 Task: In the  document Genderequalityletter.rtf Change the allignment of footer to  'Left ' Select the entire text and insert font style 'Caveat' and font size: 20
Action: Mouse scrolled (266, 199) with delta (0, 0)
Screenshot: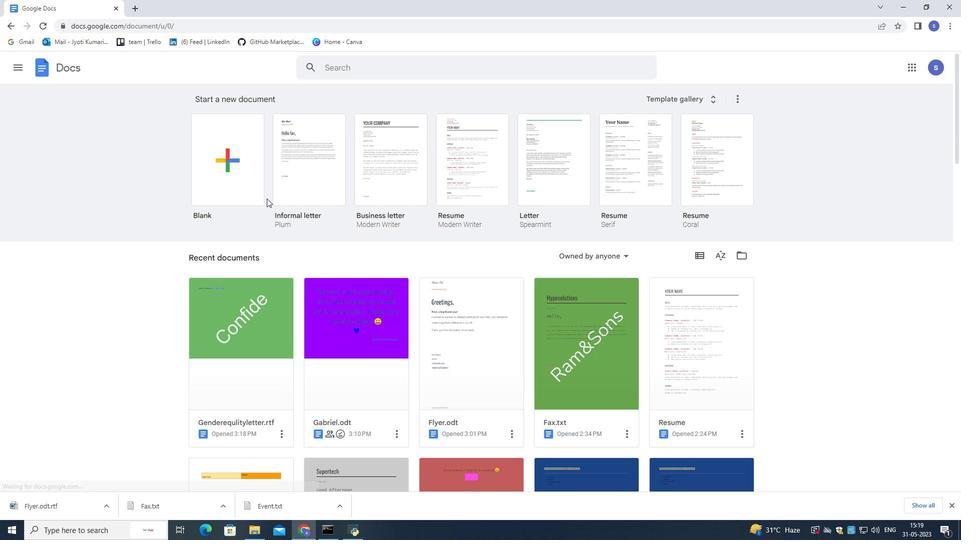 
Action: Mouse scrolled (266, 199) with delta (0, 0)
Screenshot: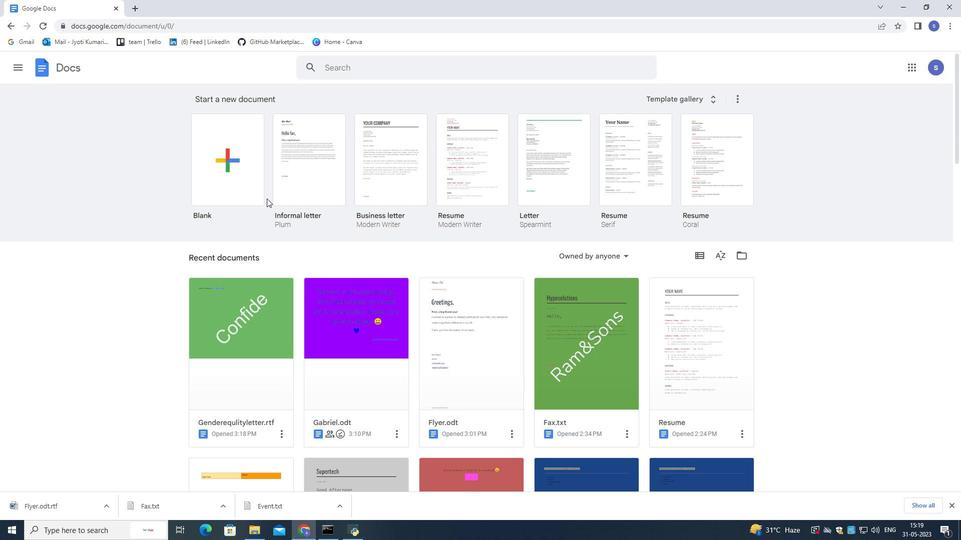 
Action: Mouse moved to (255, 307)
Screenshot: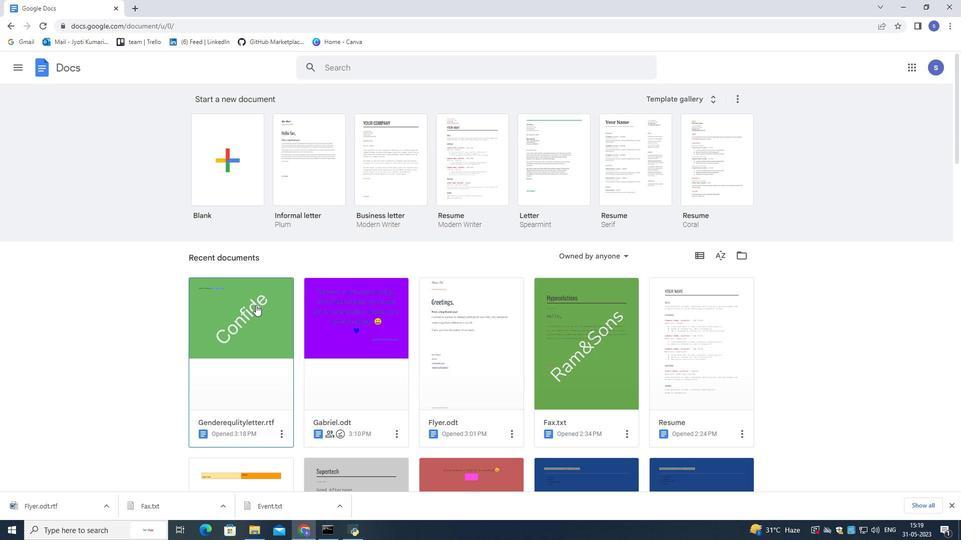 
Action: Mouse pressed left at (255, 307)
Screenshot: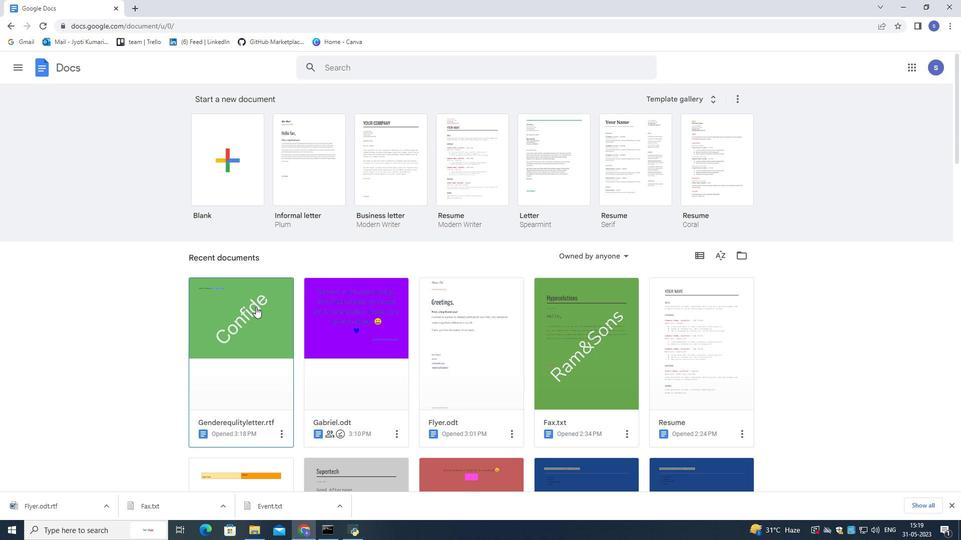 
Action: Mouse moved to (320, 343)
Screenshot: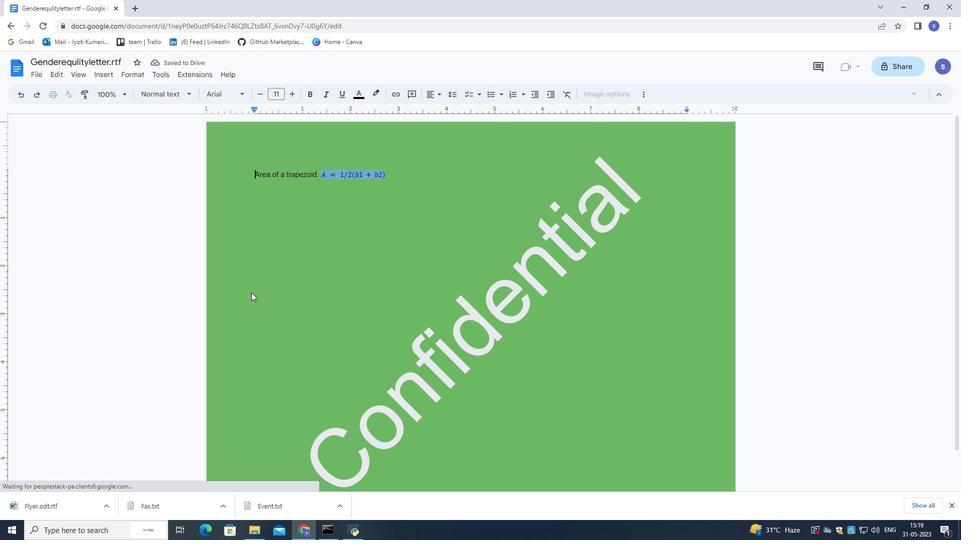 
Action: Mouse scrolled (320, 342) with delta (0, 0)
Screenshot: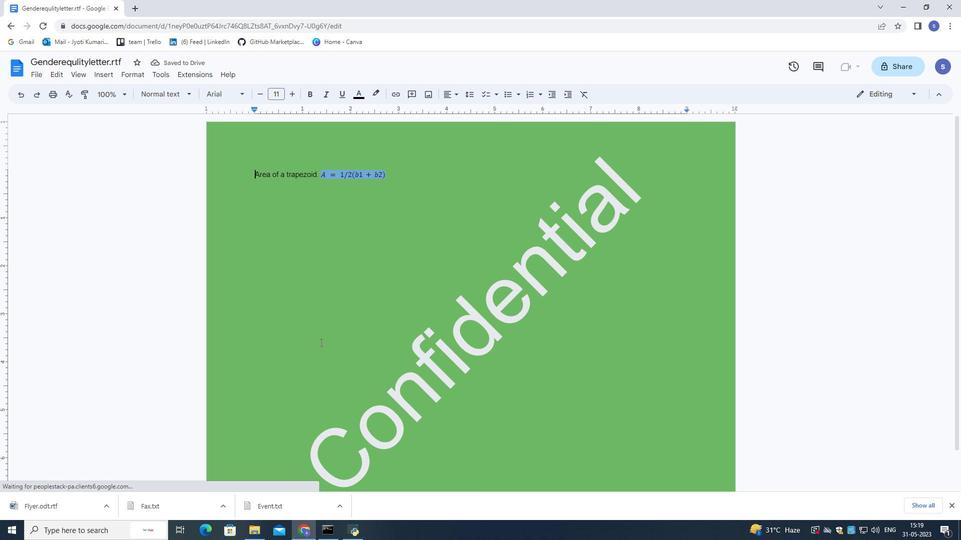 
Action: Mouse scrolled (320, 342) with delta (0, 0)
Screenshot: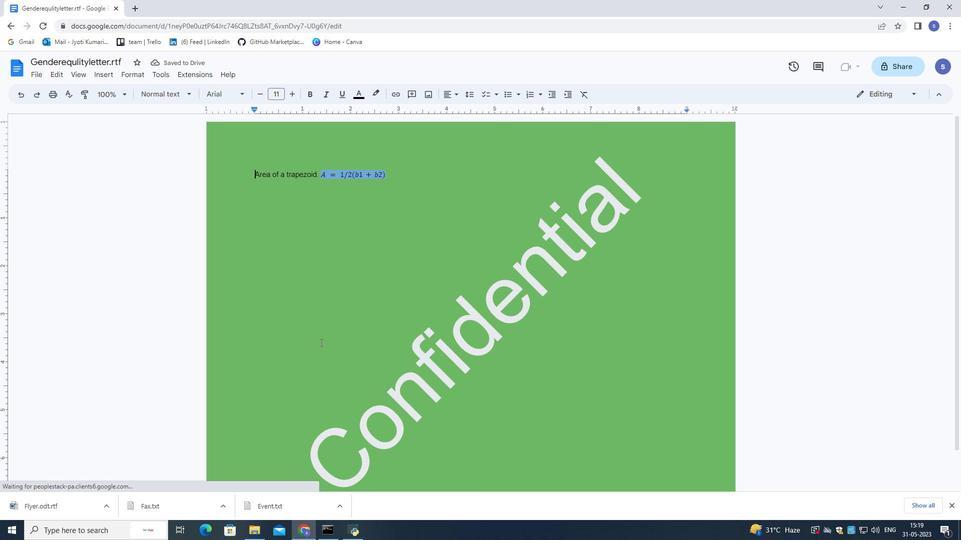 
Action: Mouse scrolled (320, 342) with delta (0, 0)
Screenshot: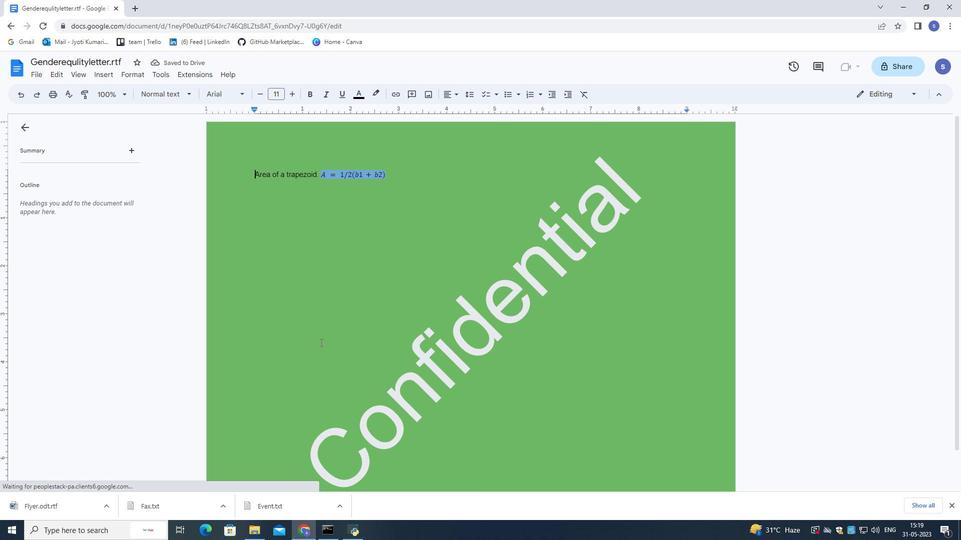 
Action: Mouse scrolled (320, 342) with delta (0, 0)
Screenshot: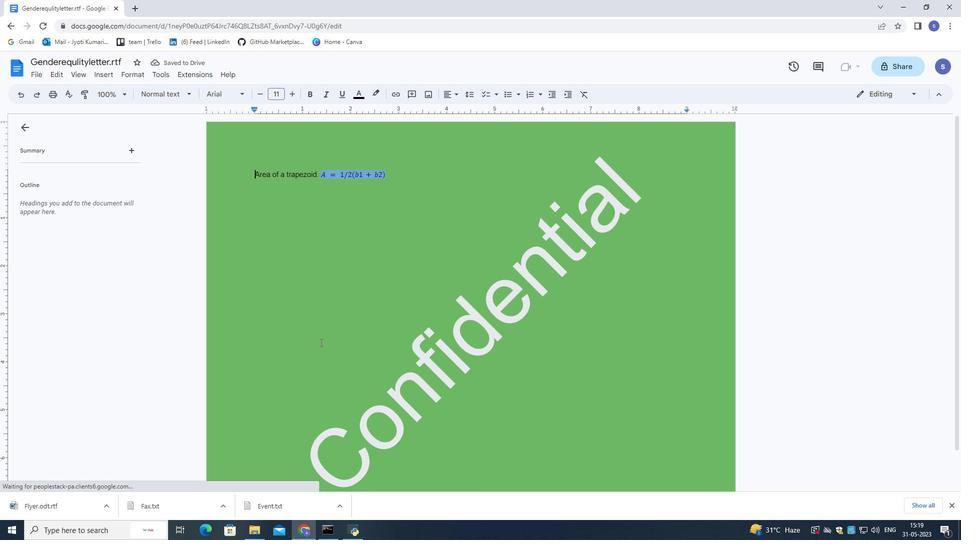 
Action: Mouse scrolled (320, 342) with delta (0, 0)
Screenshot: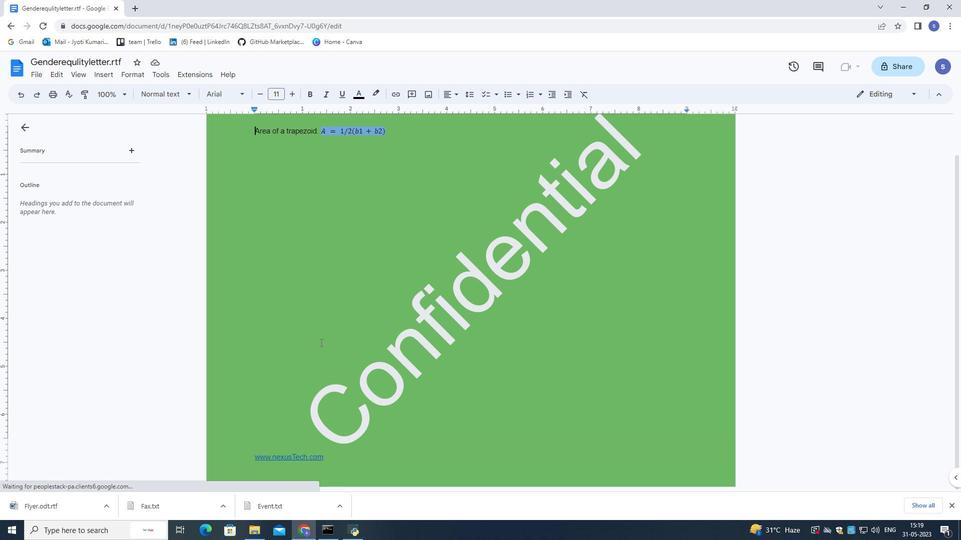 
Action: Mouse scrolled (320, 342) with delta (0, 0)
Screenshot: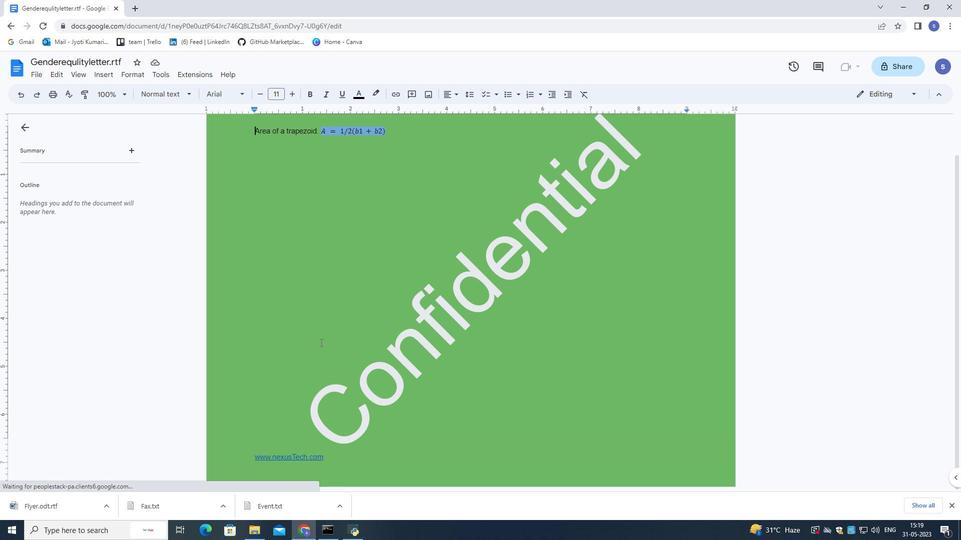 
Action: Mouse scrolled (320, 342) with delta (0, 0)
Screenshot: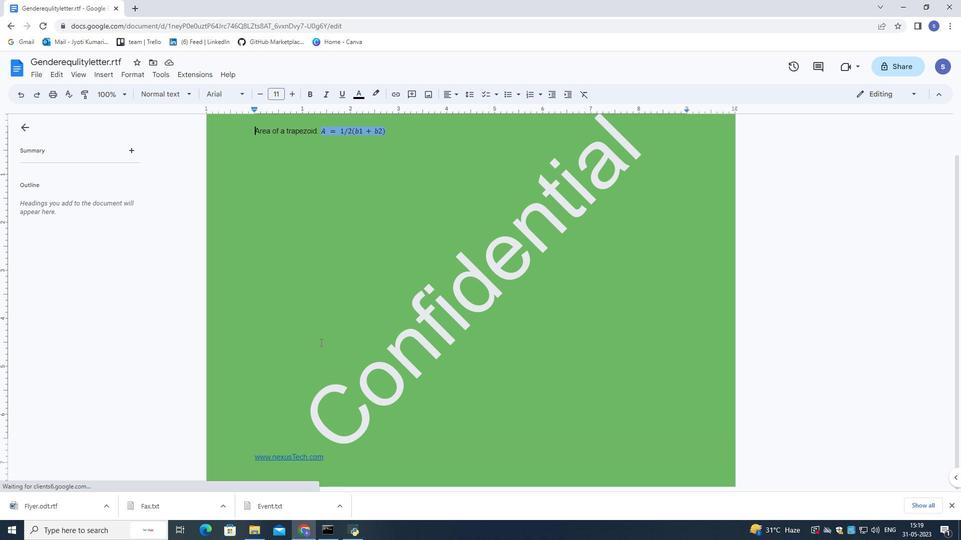 
Action: Mouse moved to (318, 341)
Screenshot: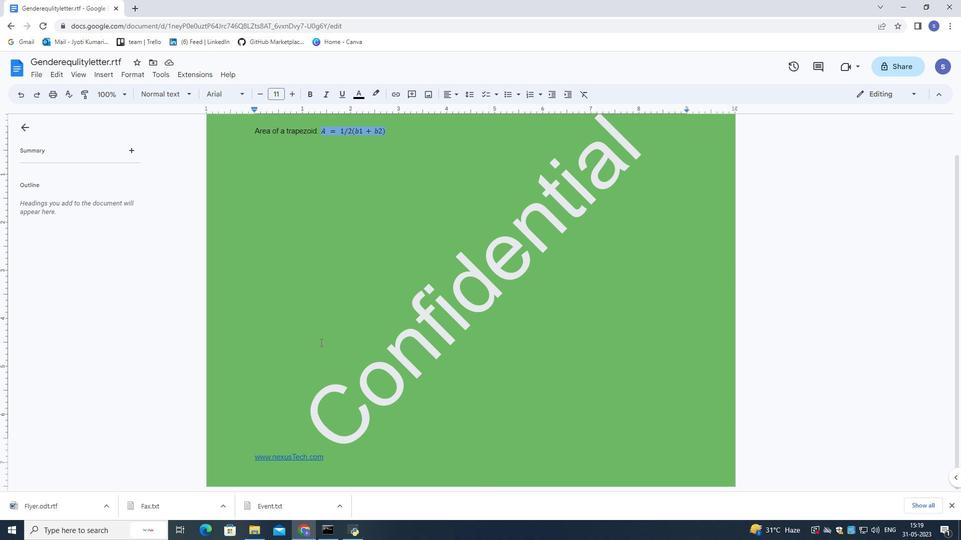 
Action: Mouse scrolled (318, 341) with delta (0, 0)
Screenshot: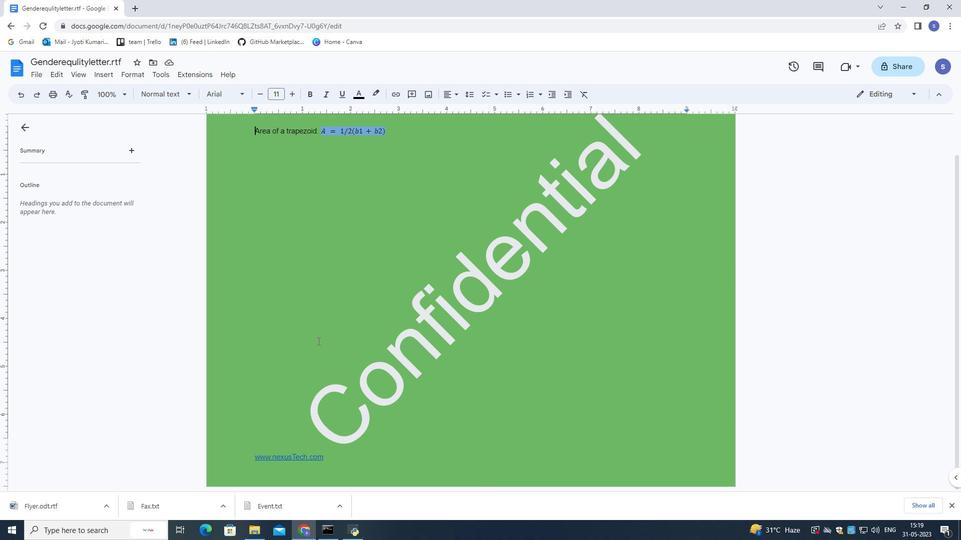 
Action: Mouse moved to (340, 453)
Screenshot: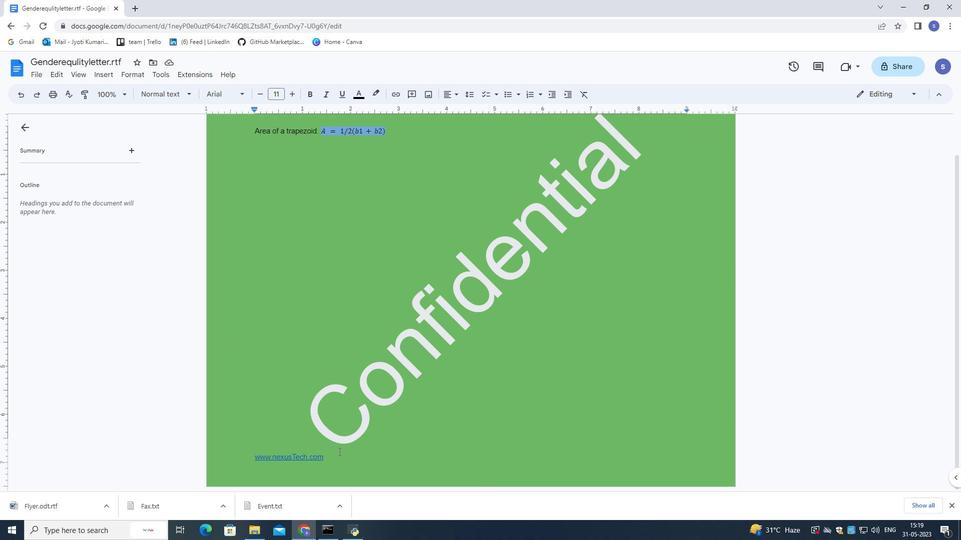 
Action: Mouse pressed left at (340, 453)
Screenshot: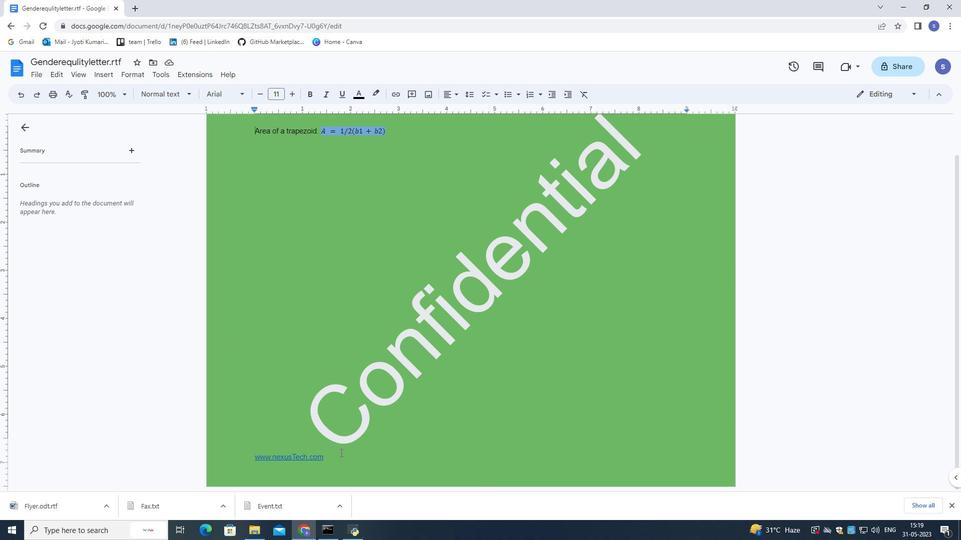 
Action: Mouse moved to (338, 451)
Screenshot: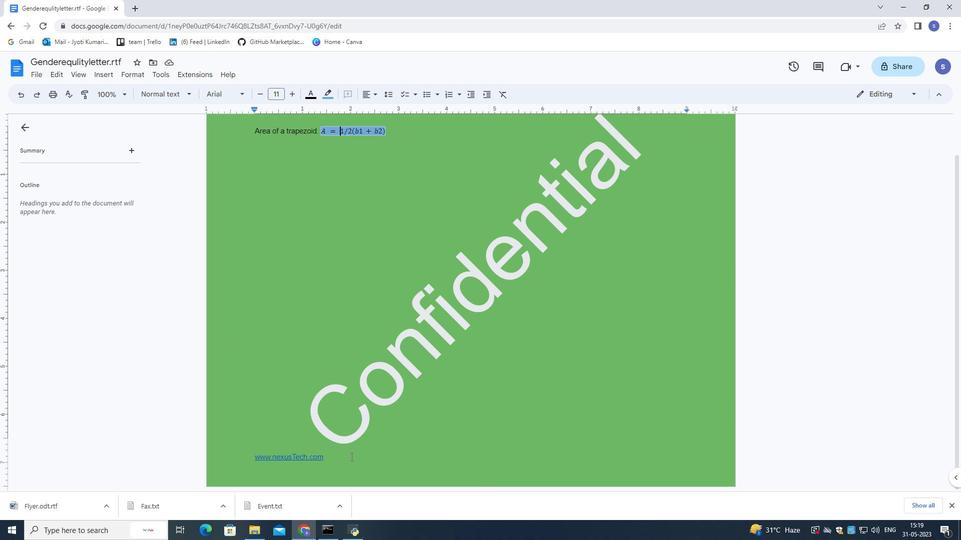 
Action: Mouse pressed left at (338, 451)
Screenshot: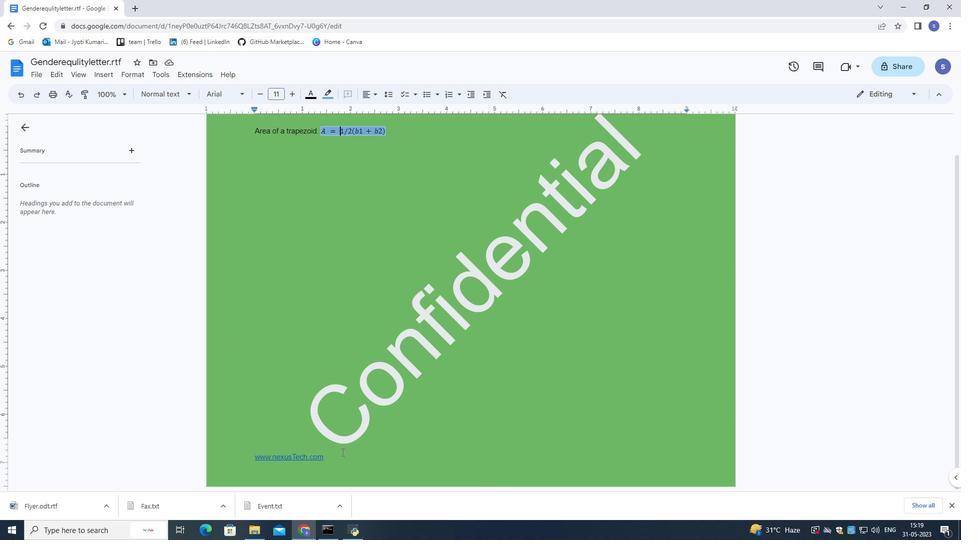 
Action: Mouse moved to (338, 451)
Screenshot: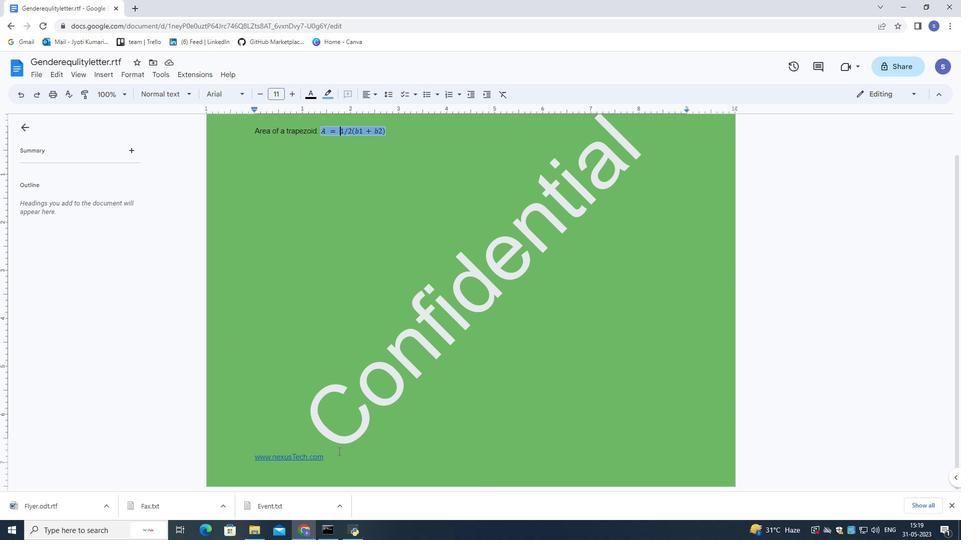 
Action: Mouse pressed left at (338, 451)
Screenshot: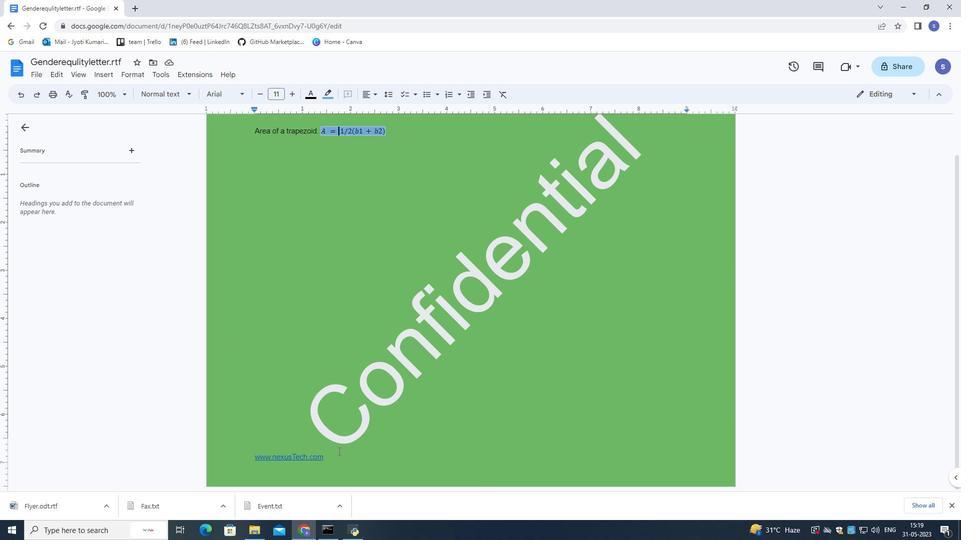 
Action: Mouse moved to (333, 456)
Screenshot: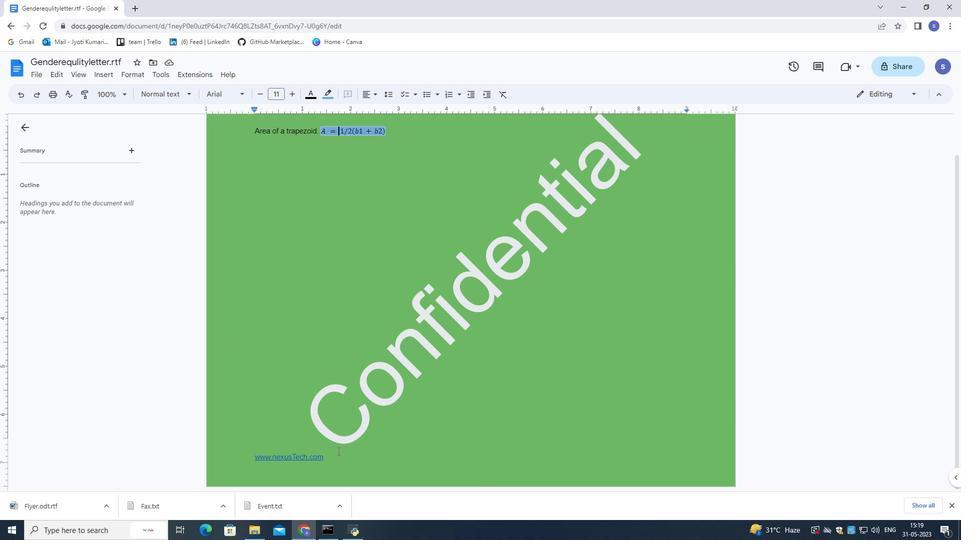 
Action: Mouse pressed left at (333, 456)
Screenshot: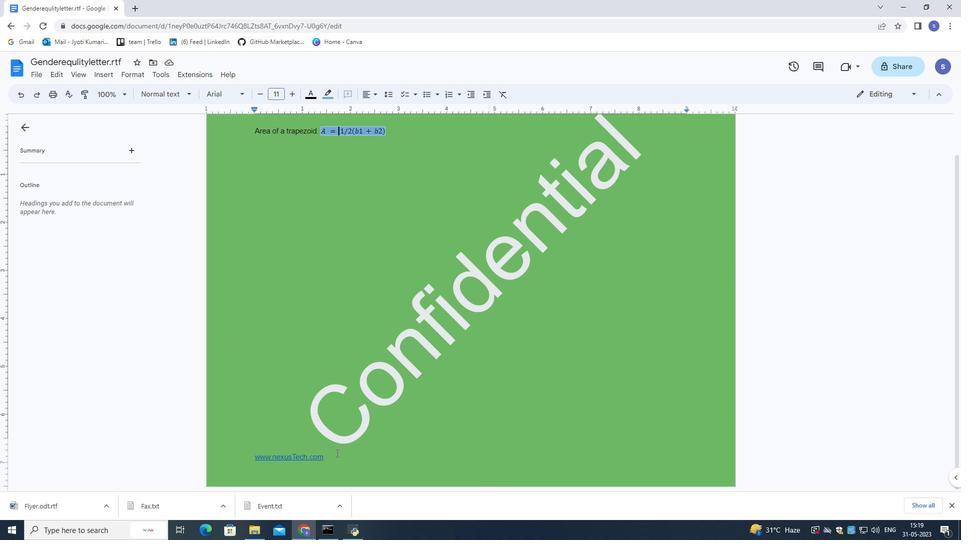 
Action: Mouse moved to (332, 456)
Screenshot: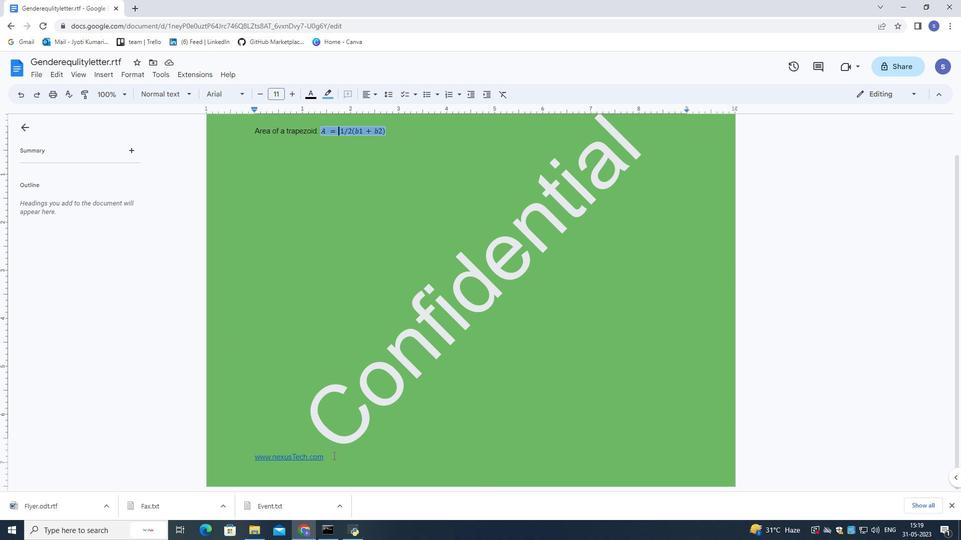 
Action: Mouse pressed left at (332, 456)
Screenshot: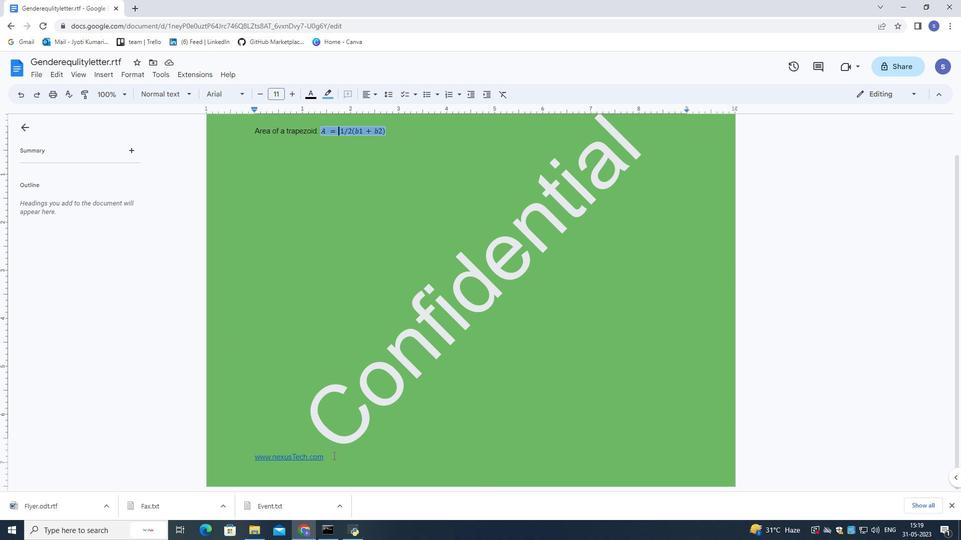
Action: Mouse moved to (331, 456)
Screenshot: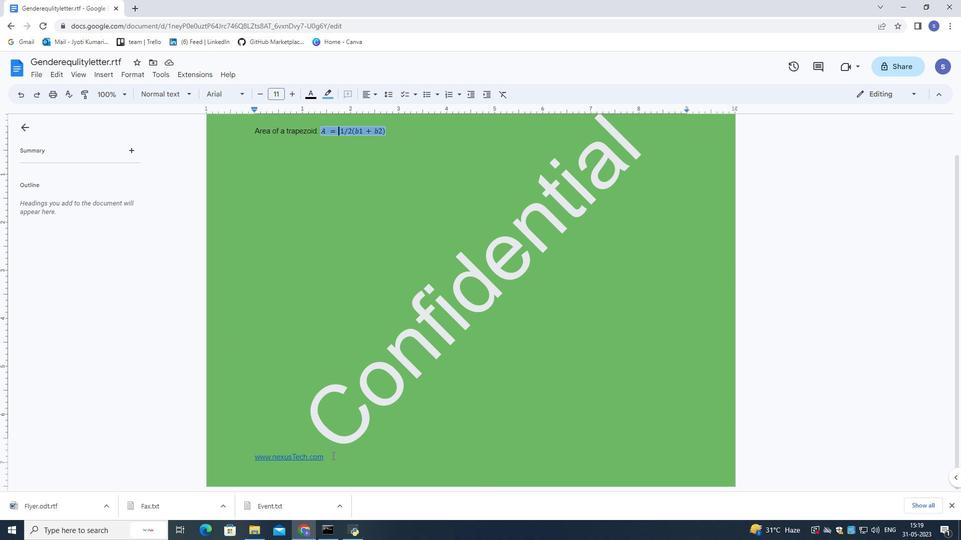 
Action: Mouse pressed left at (331, 456)
Screenshot: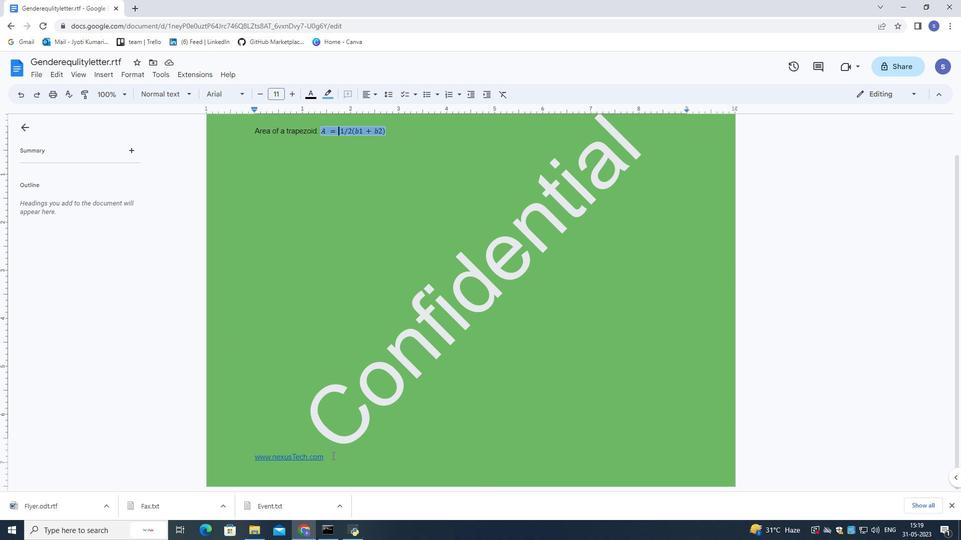
Action: Mouse pressed left at (331, 456)
Screenshot: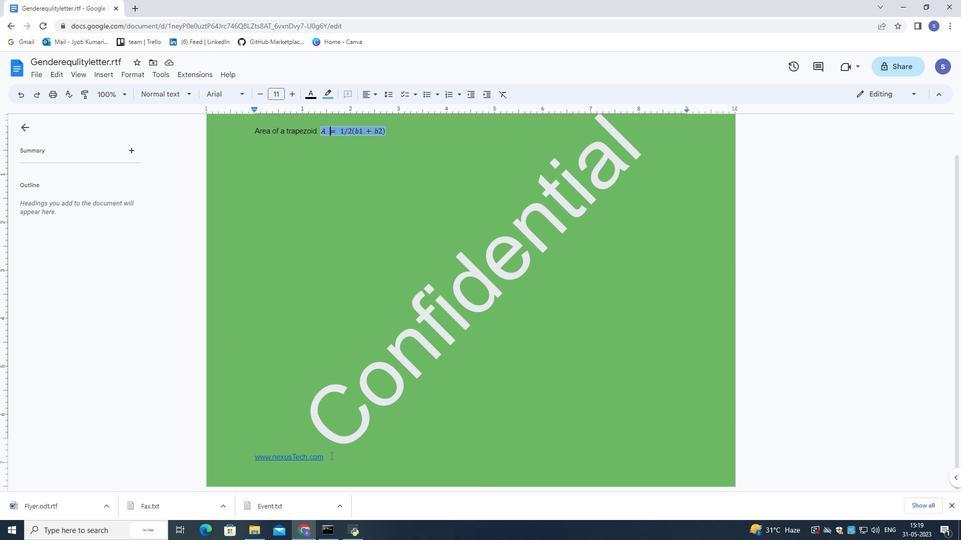 
Action: Mouse moved to (329, 456)
Screenshot: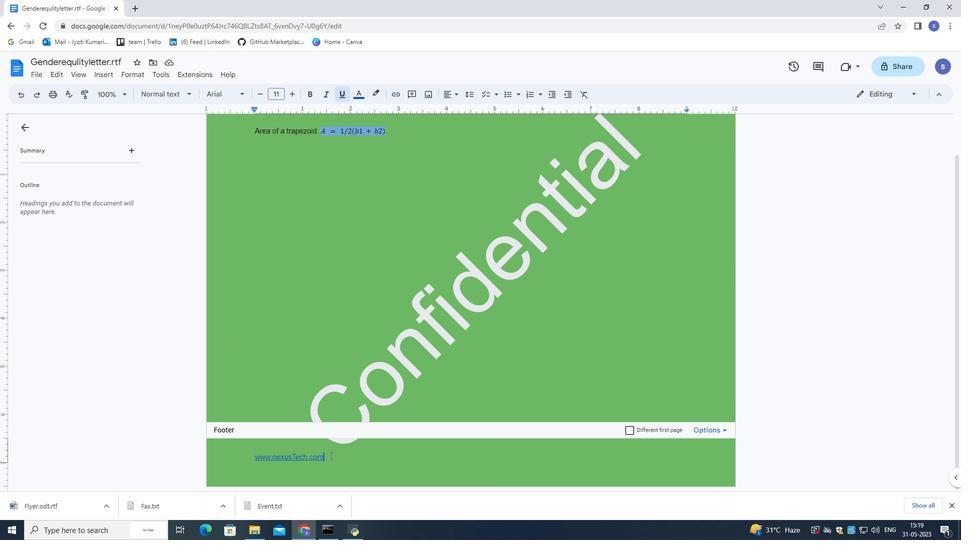 
Action: Mouse pressed left at (329, 456)
Screenshot: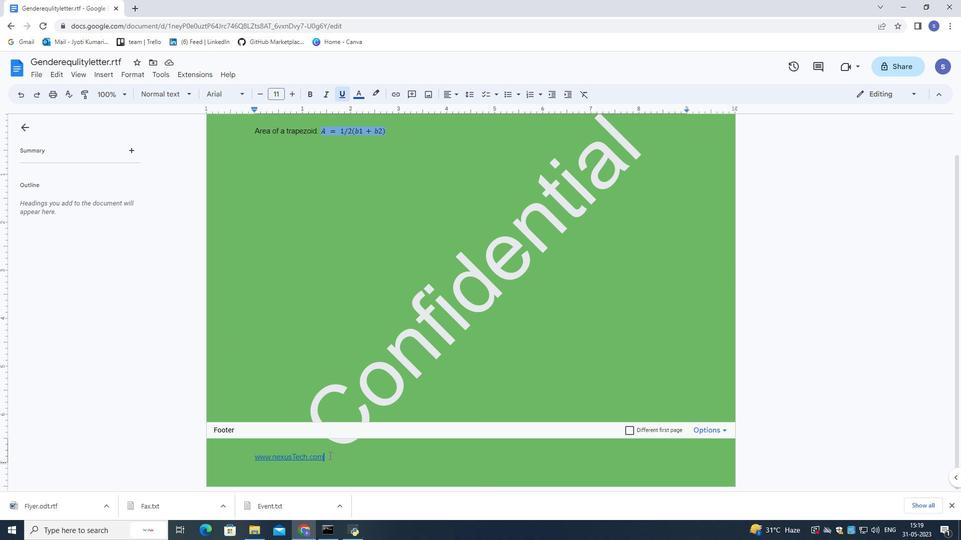 
Action: Mouse pressed left at (329, 456)
Screenshot: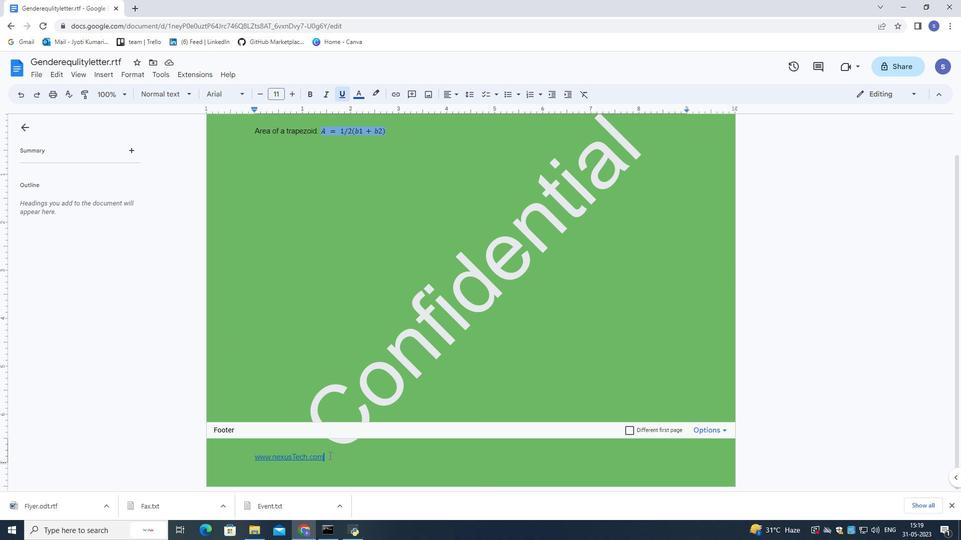 
Action: Mouse moved to (455, 97)
Screenshot: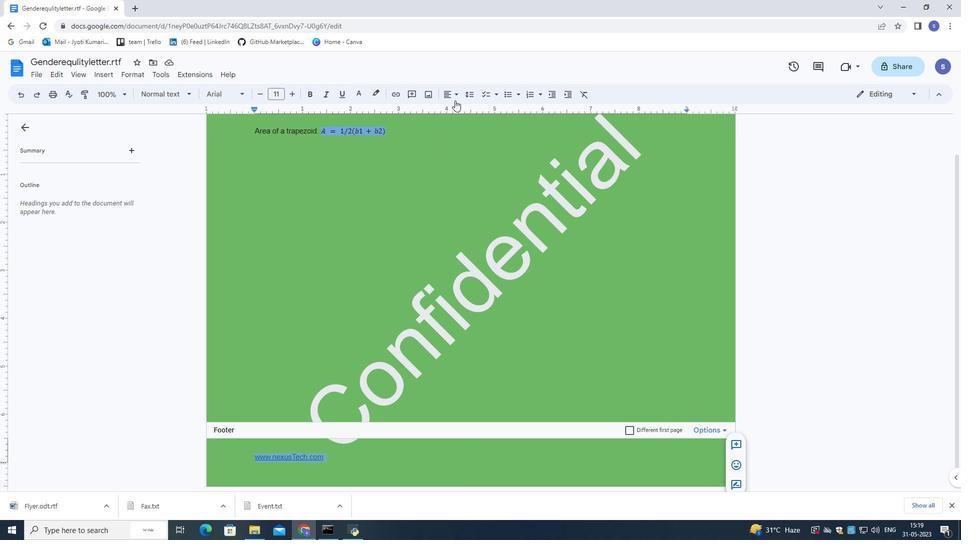 
Action: Mouse pressed left at (455, 97)
Screenshot: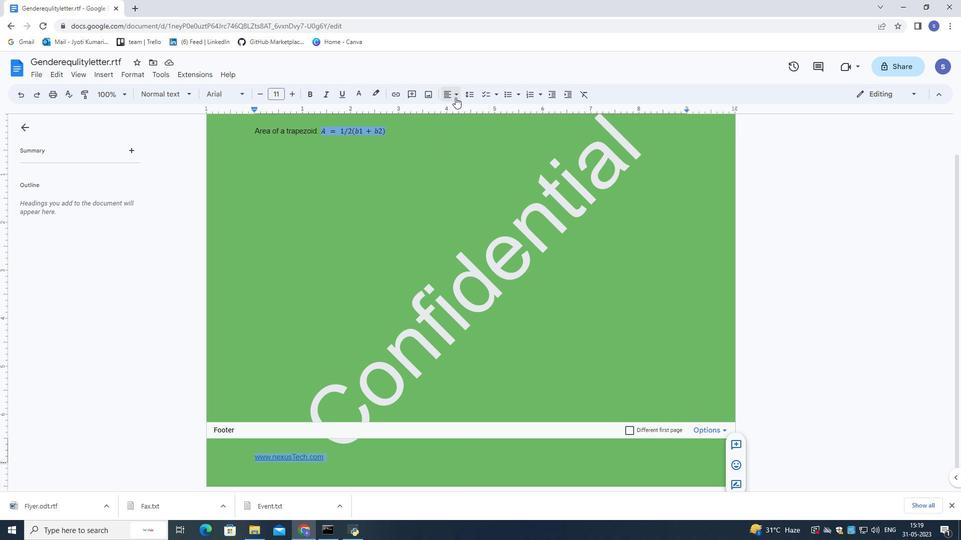 
Action: Mouse moved to (470, 112)
Screenshot: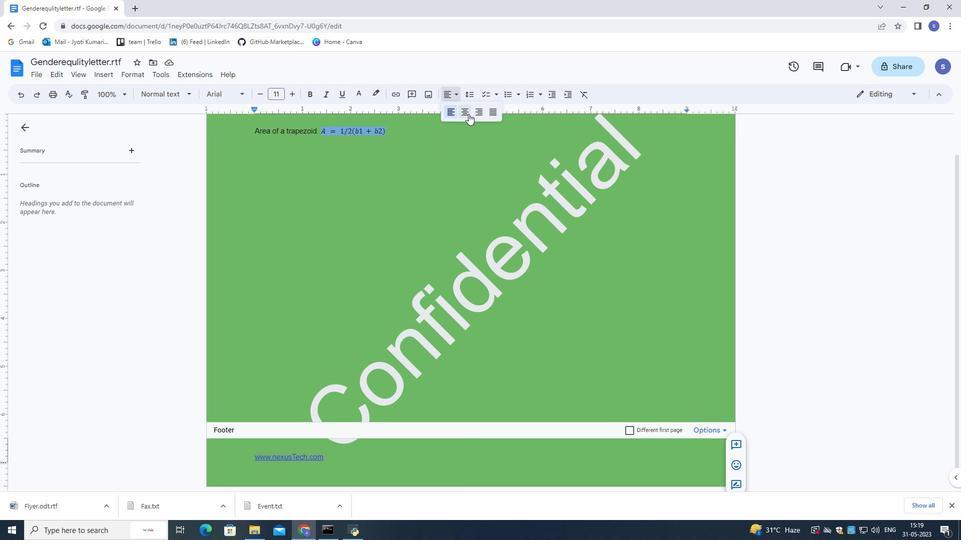 
Action: Mouse pressed left at (470, 112)
Screenshot: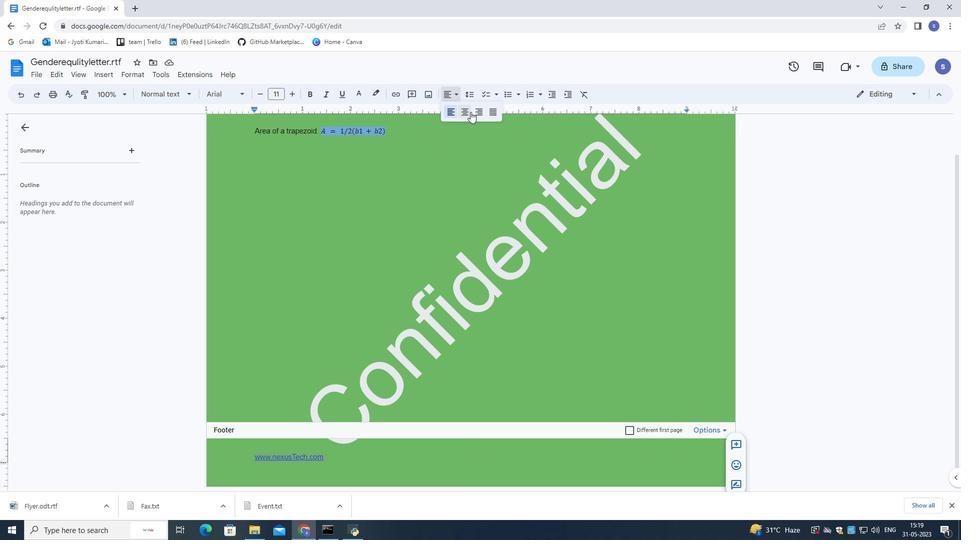 
Action: Mouse moved to (447, 97)
Screenshot: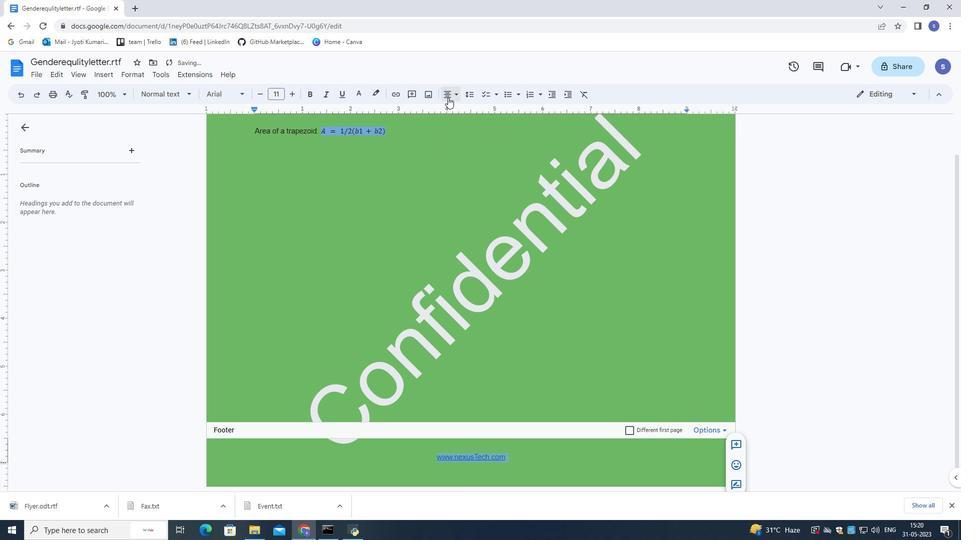 
Action: Mouse pressed left at (447, 97)
Screenshot: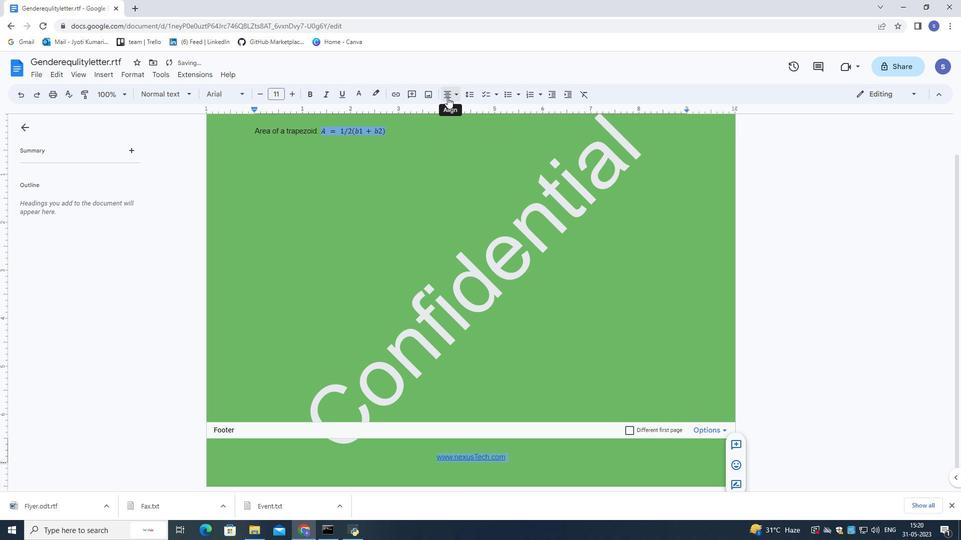 
Action: Mouse moved to (478, 114)
Screenshot: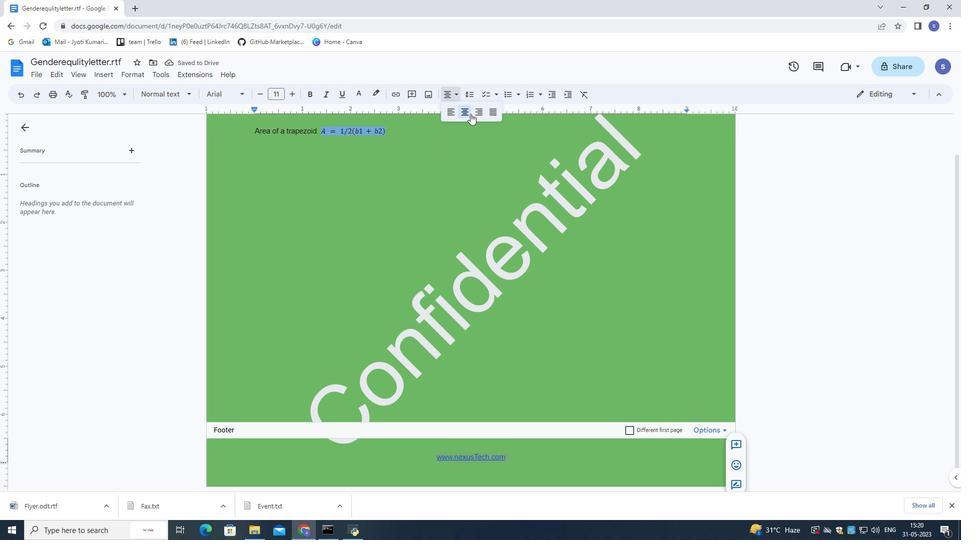 
Action: Mouse pressed left at (478, 114)
Screenshot: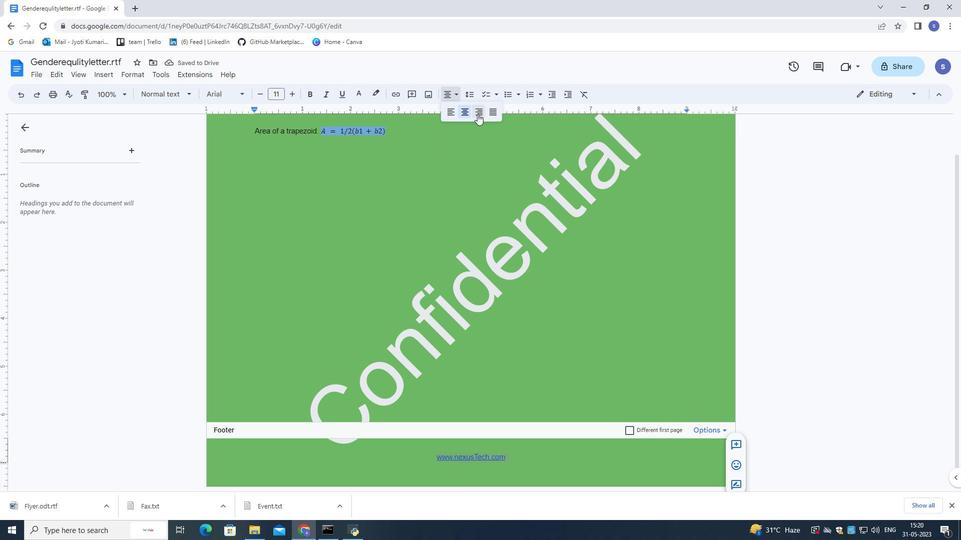 
Action: Mouse moved to (286, 288)
Screenshot: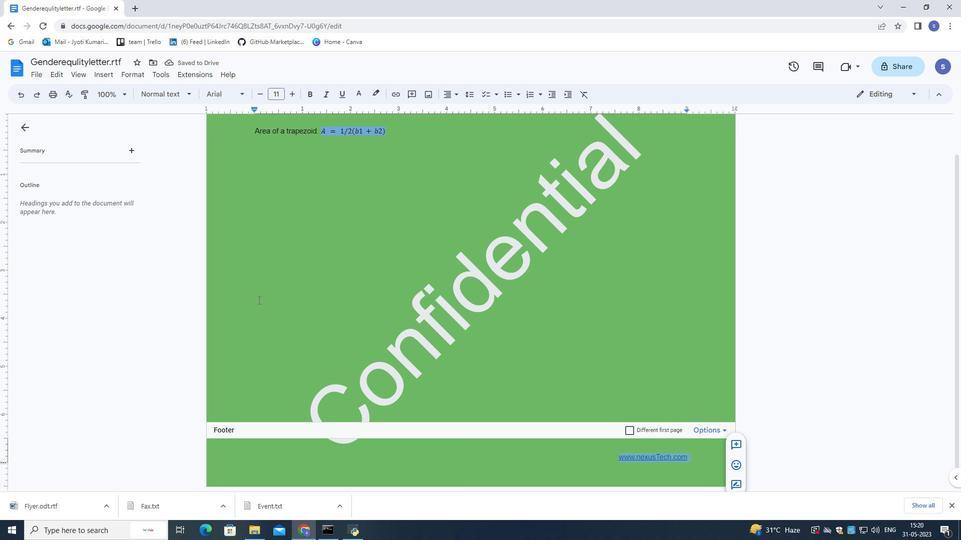 
Action: Mouse pressed left at (286, 288)
Screenshot: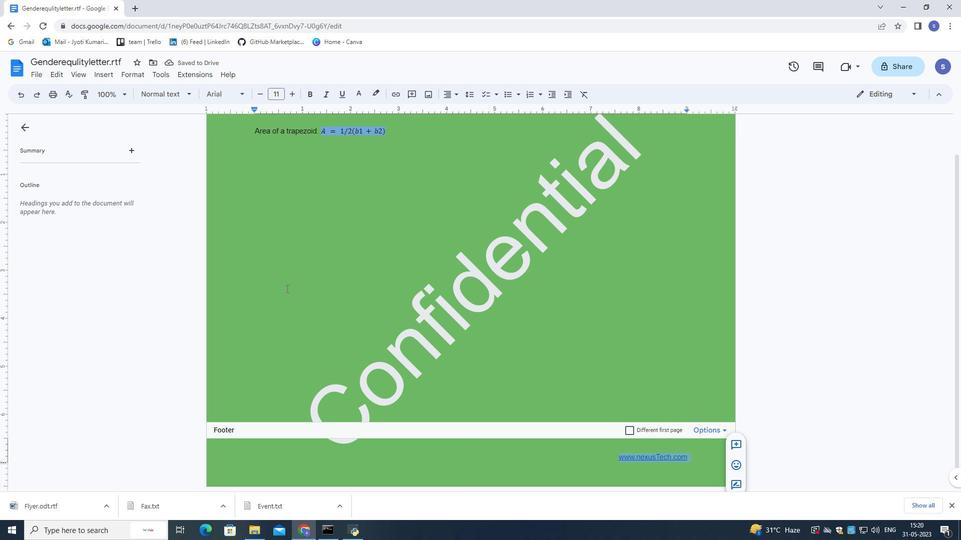
Action: Mouse scrolled (286, 289) with delta (0, 0)
Screenshot: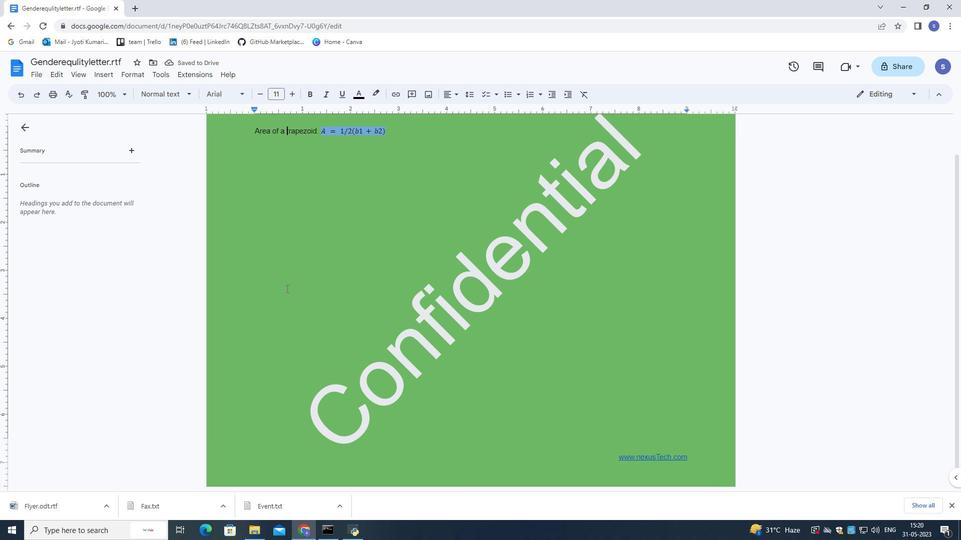 
Action: Mouse scrolled (286, 289) with delta (0, 0)
Screenshot: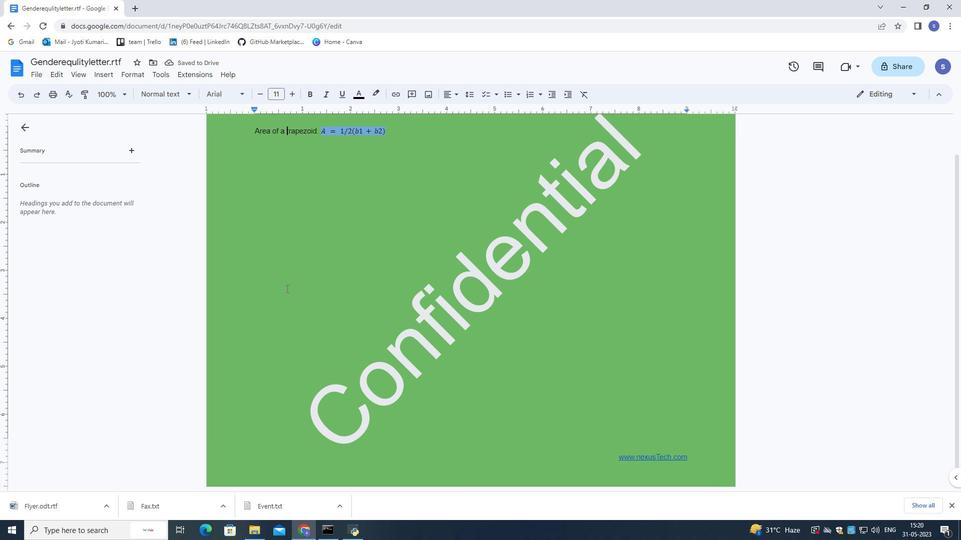 
Action: Mouse scrolled (286, 289) with delta (0, 0)
Screenshot: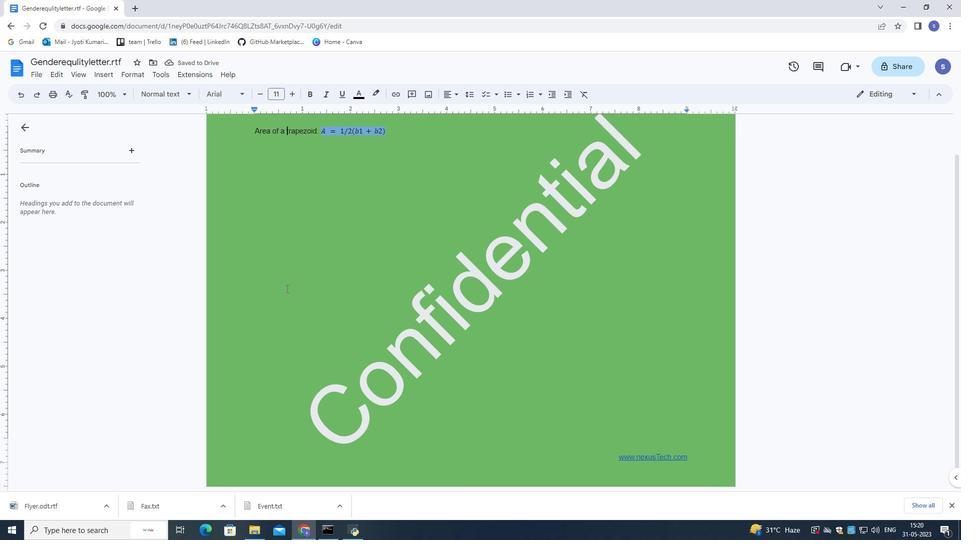 
Action: Mouse scrolled (286, 289) with delta (0, 0)
Screenshot: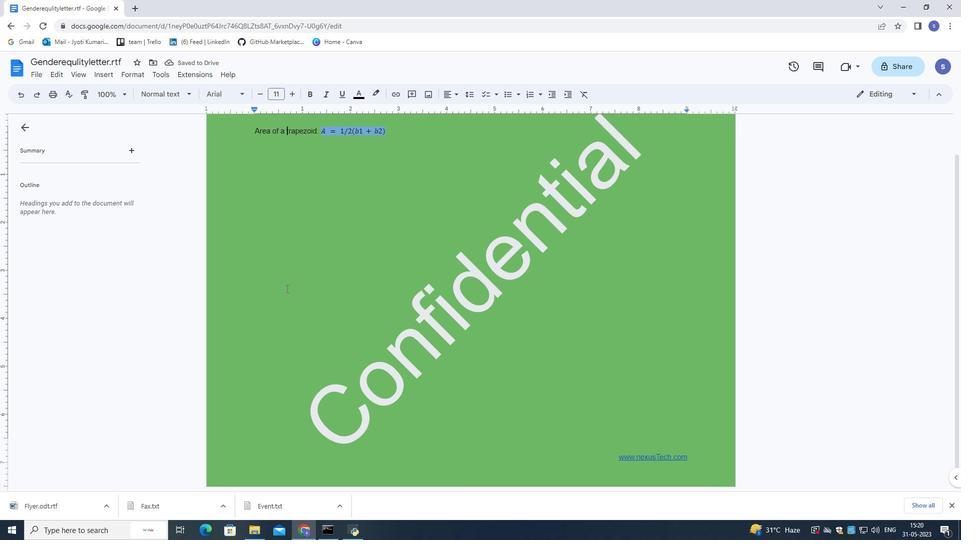
Action: Mouse scrolled (286, 289) with delta (0, 0)
Screenshot: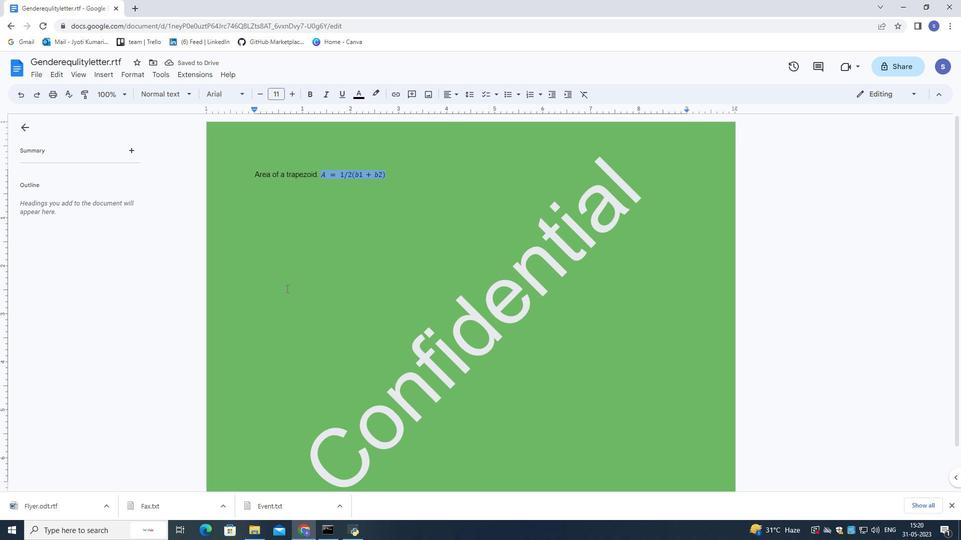 
Action: Mouse scrolled (286, 289) with delta (0, 0)
Screenshot: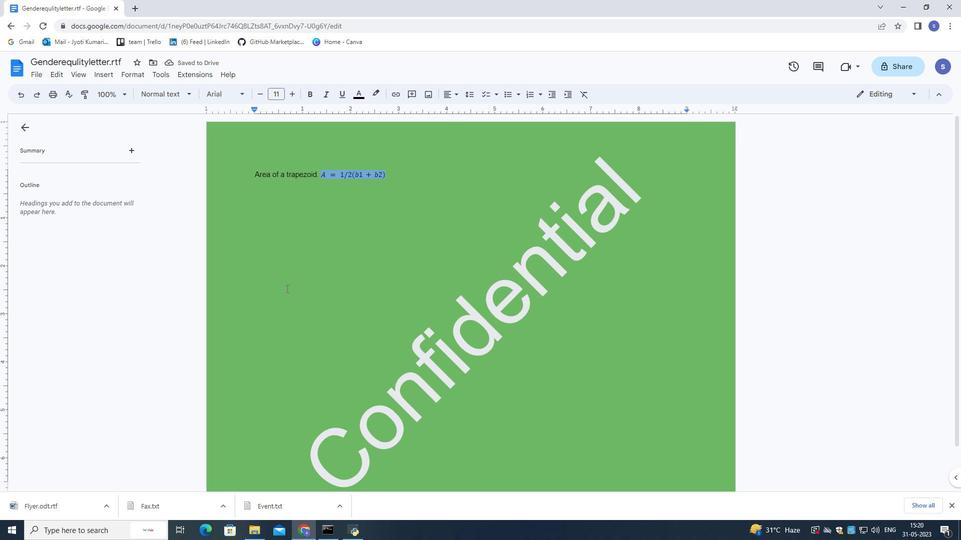 
Action: Mouse scrolled (286, 289) with delta (0, 0)
Screenshot: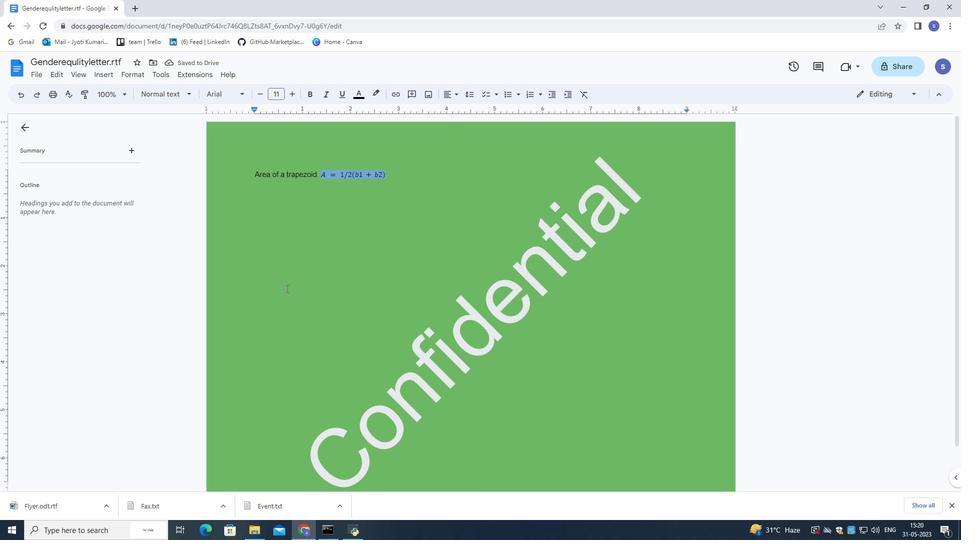
Action: Mouse moved to (396, 176)
Screenshot: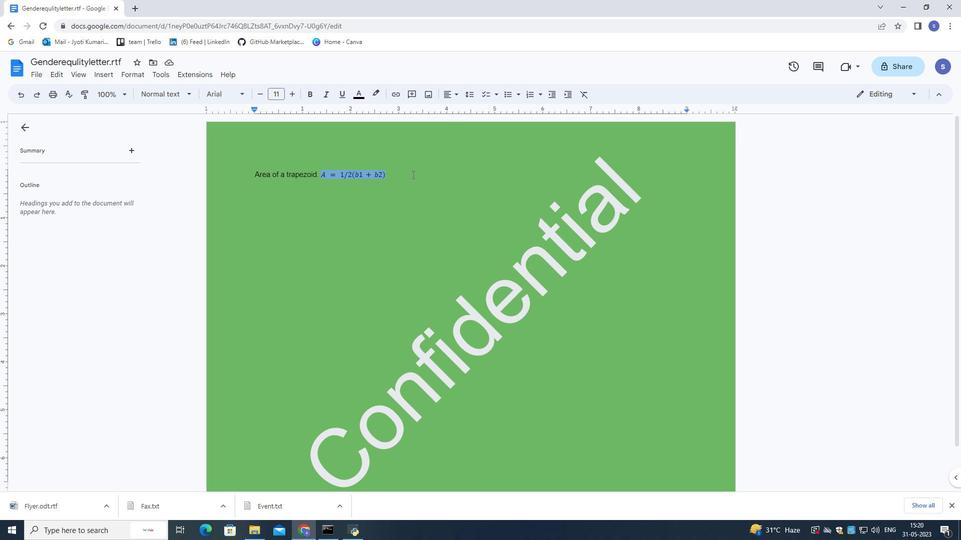 
Action: Mouse pressed left at (409, 174)
Screenshot: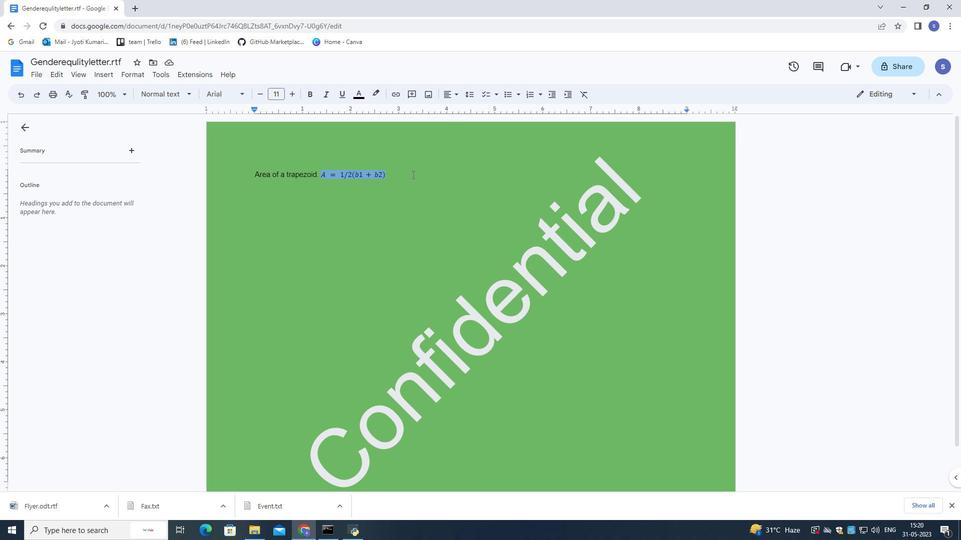 
Action: Mouse moved to (222, 93)
Screenshot: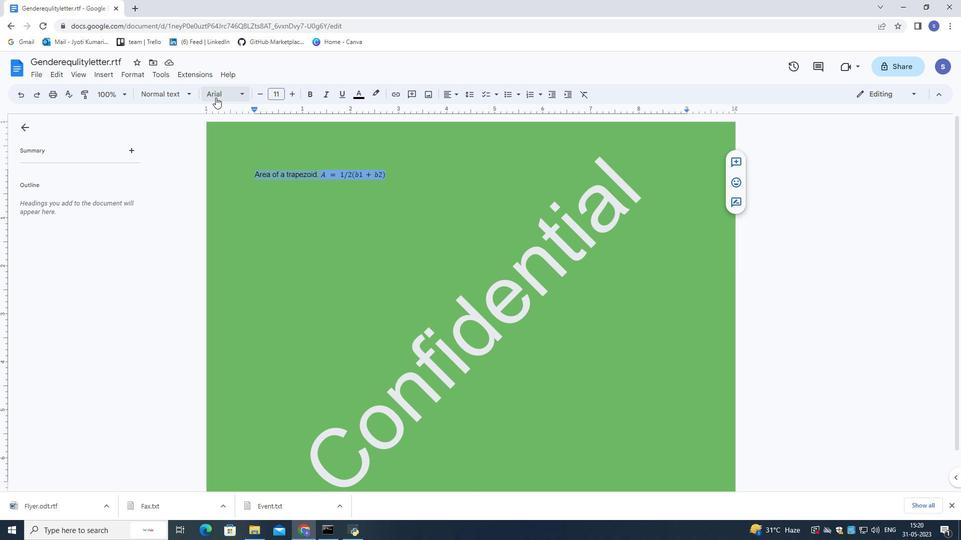 
Action: Mouse pressed left at (222, 93)
Screenshot: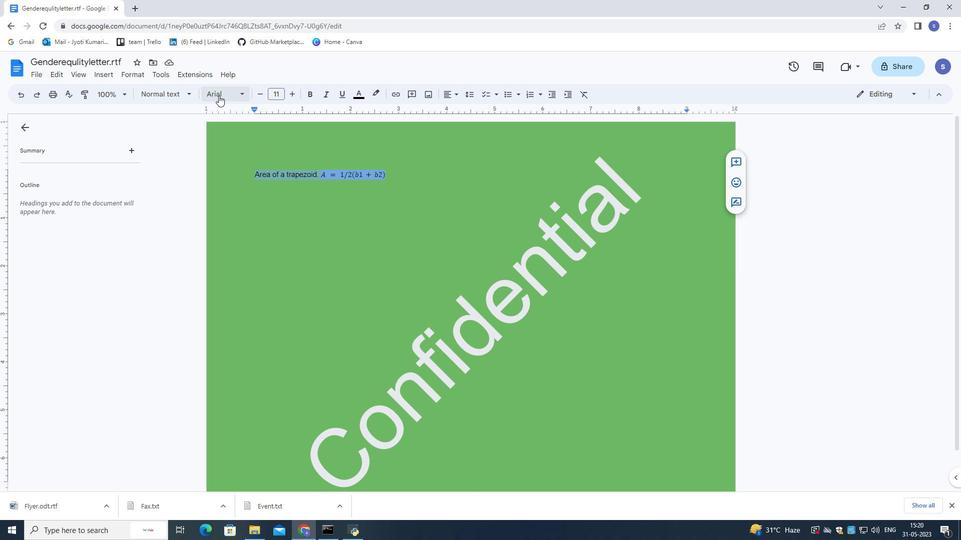 
Action: Mouse moved to (236, 109)
Screenshot: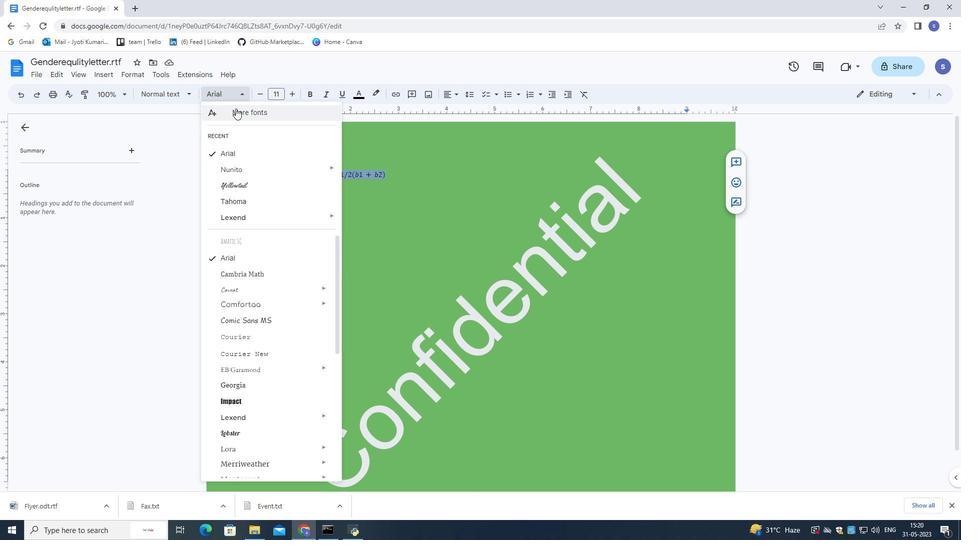 
Action: Mouse pressed left at (236, 109)
Screenshot: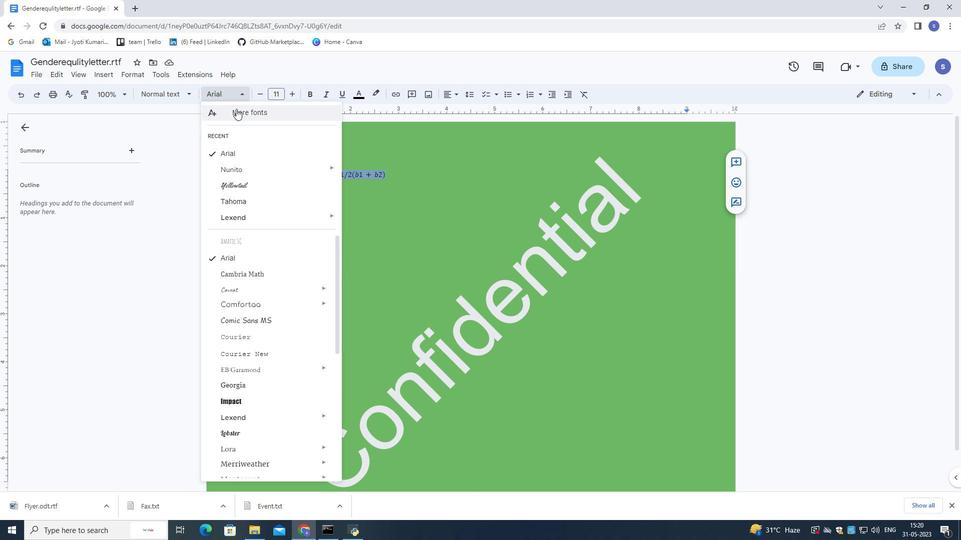 
Action: Mouse moved to (310, 152)
Screenshot: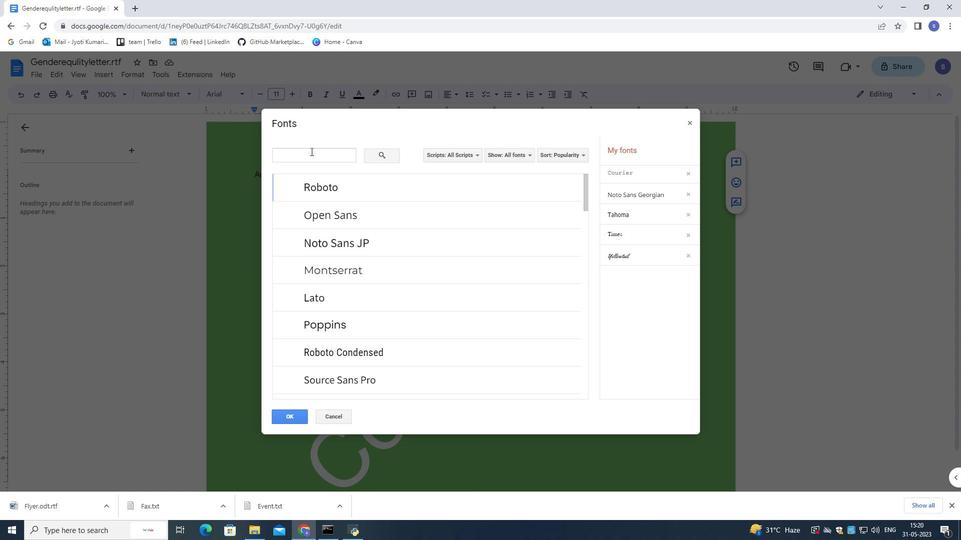 
Action: Mouse pressed left at (310, 152)
Screenshot: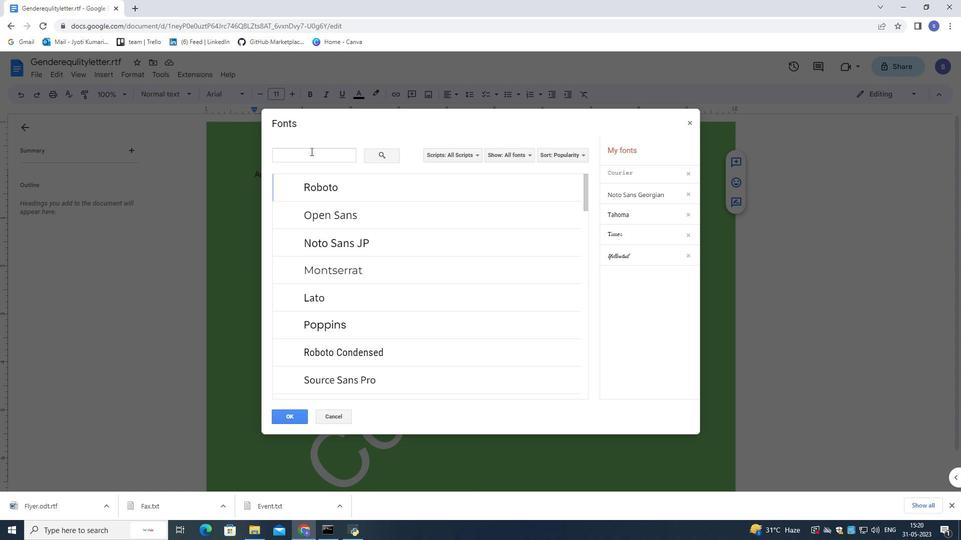 
Action: Mouse moved to (311, 152)
Screenshot: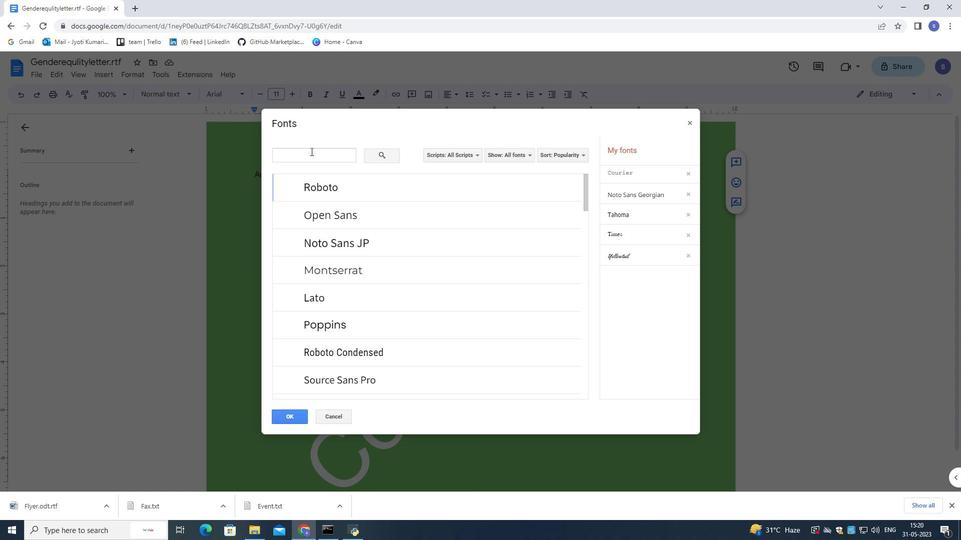 
Action: Key pressed caveat
Screenshot: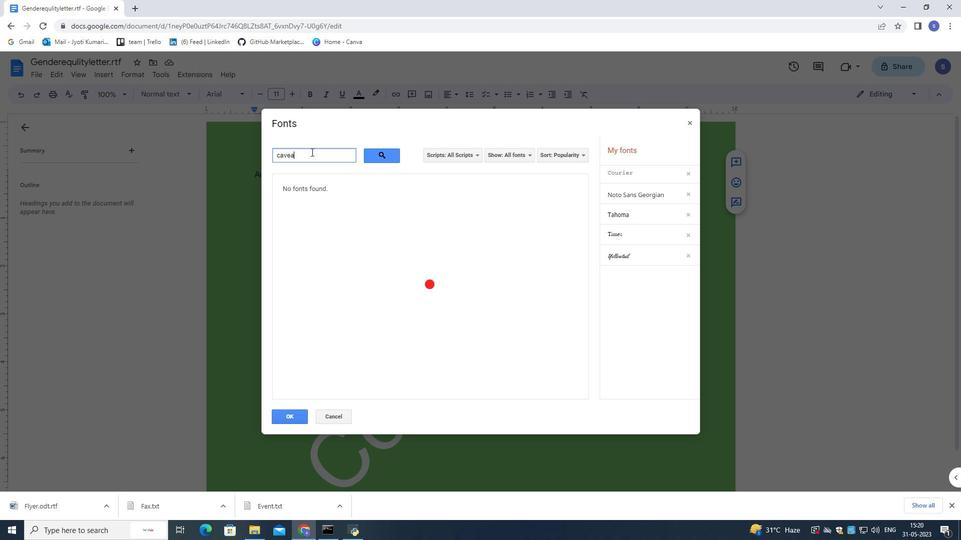 
Action: Mouse moved to (341, 182)
Screenshot: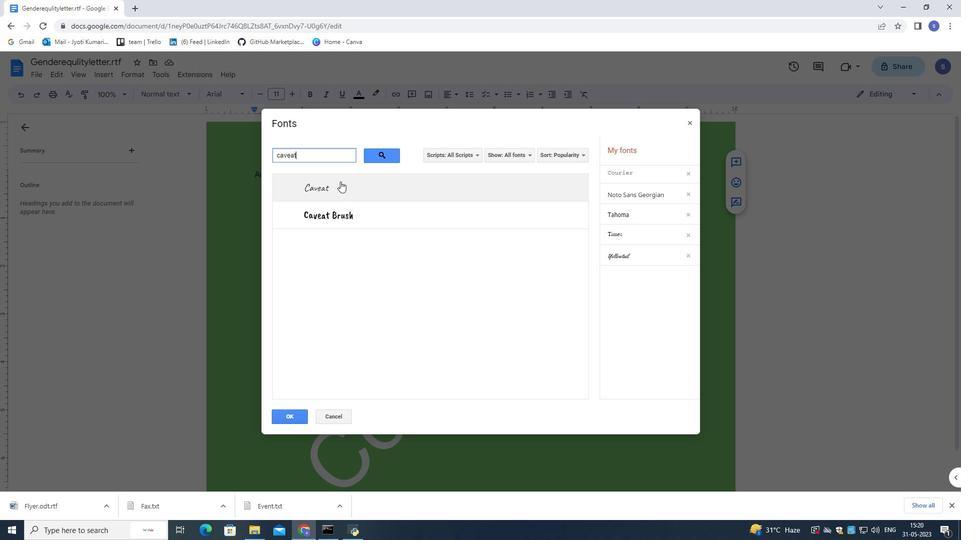 
Action: Mouse pressed left at (341, 182)
Screenshot: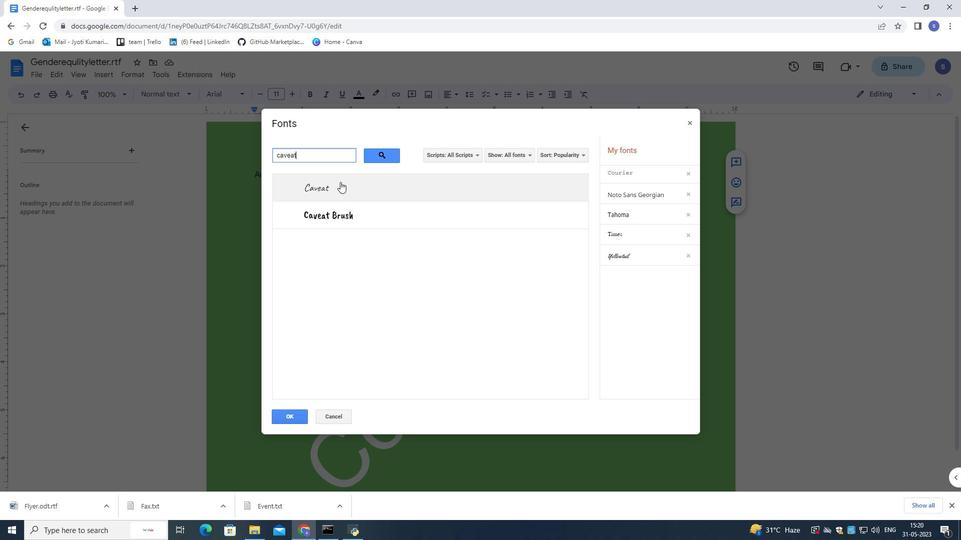
Action: Mouse moved to (296, 418)
Screenshot: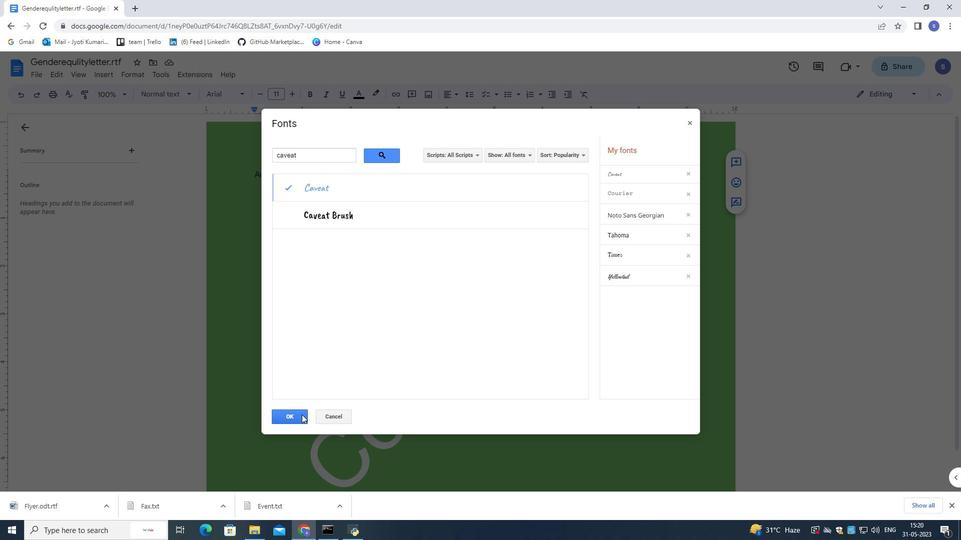 
Action: Mouse pressed left at (296, 418)
Screenshot: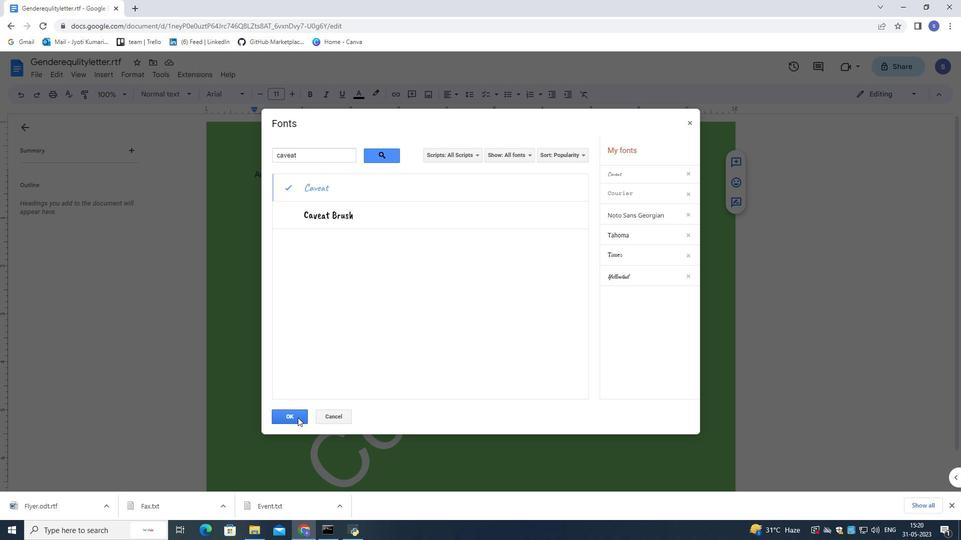 
Action: Mouse moved to (296, 91)
Screenshot: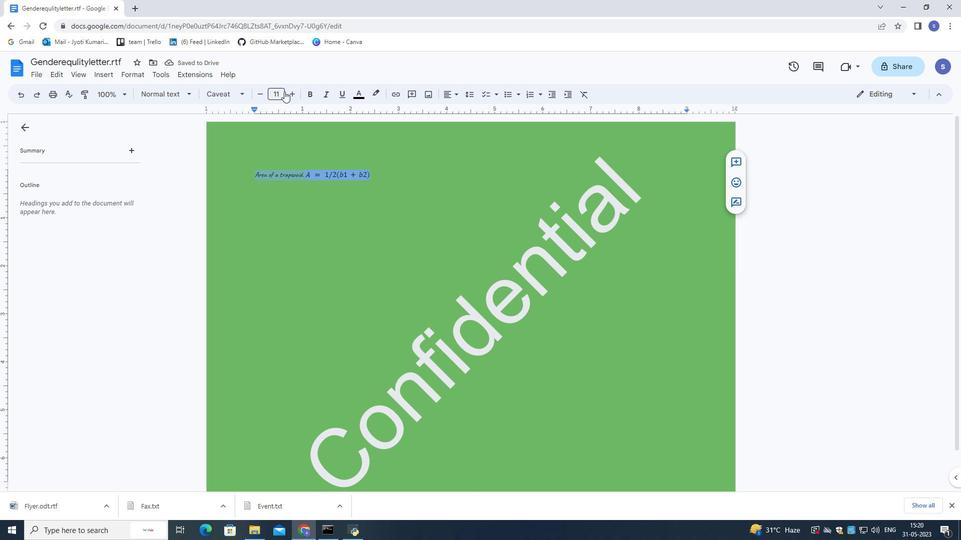 
Action: Mouse pressed left at (296, 91)
Screenshot: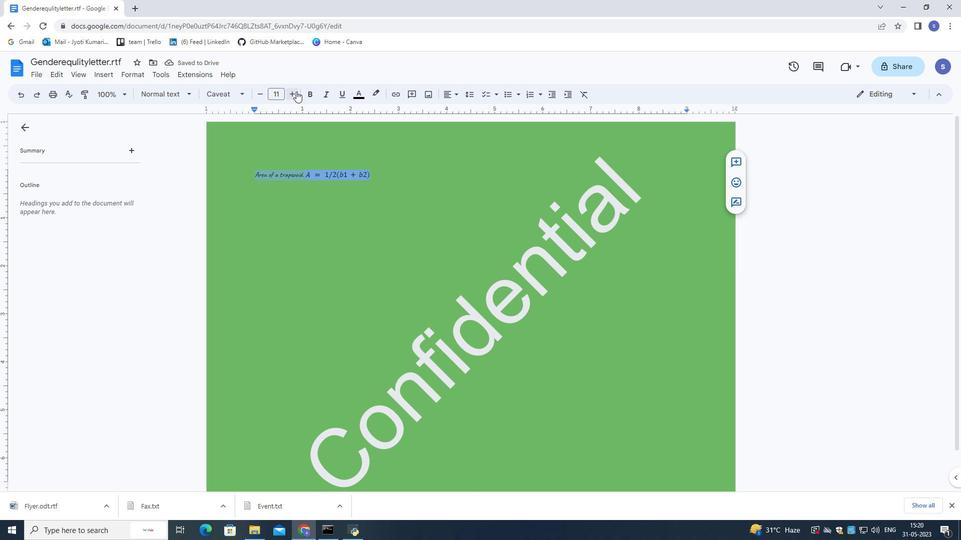 
Action: Mouse moved to (296, 91)
Screenshot: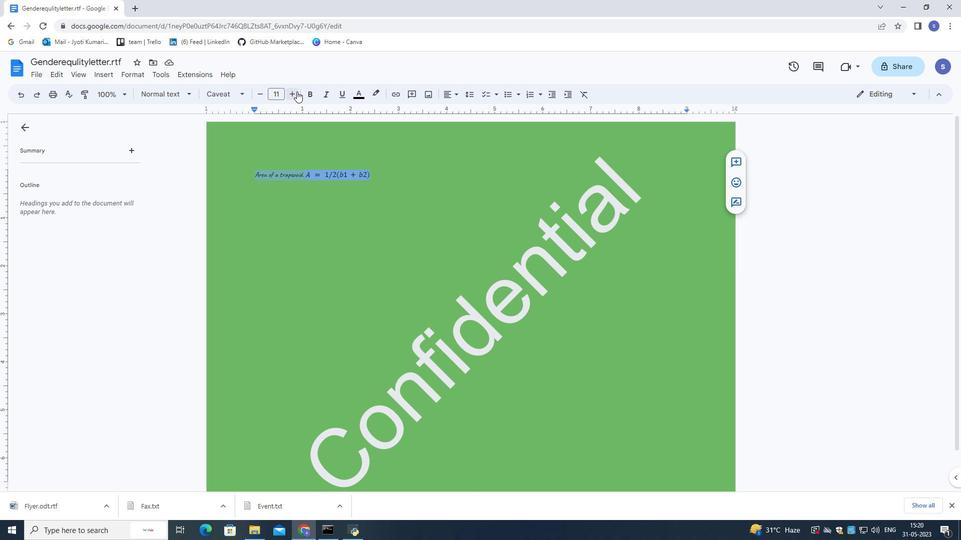 
Action: Mouse pressed left at (296, 91)
Screenshot: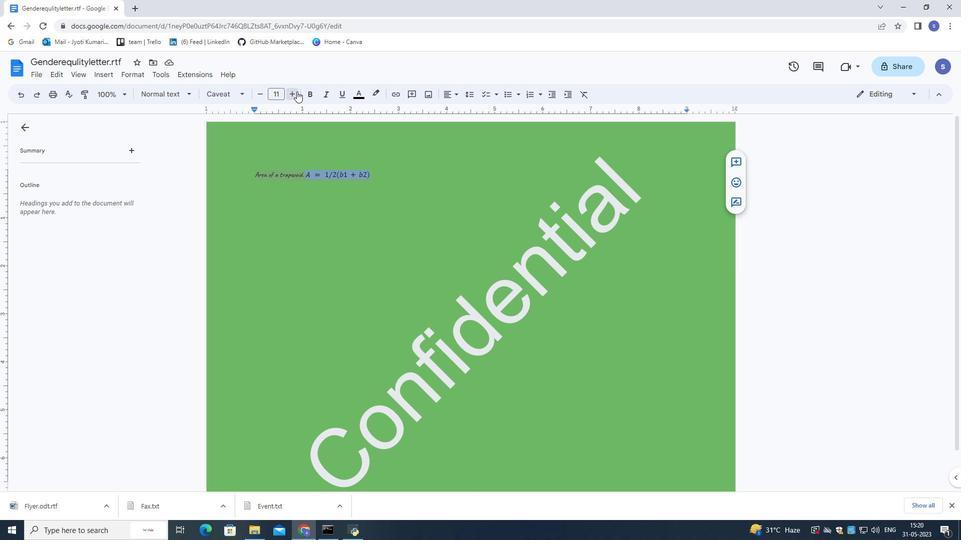 
Action: Mouse pressed left at (296, 91)
Screenshot: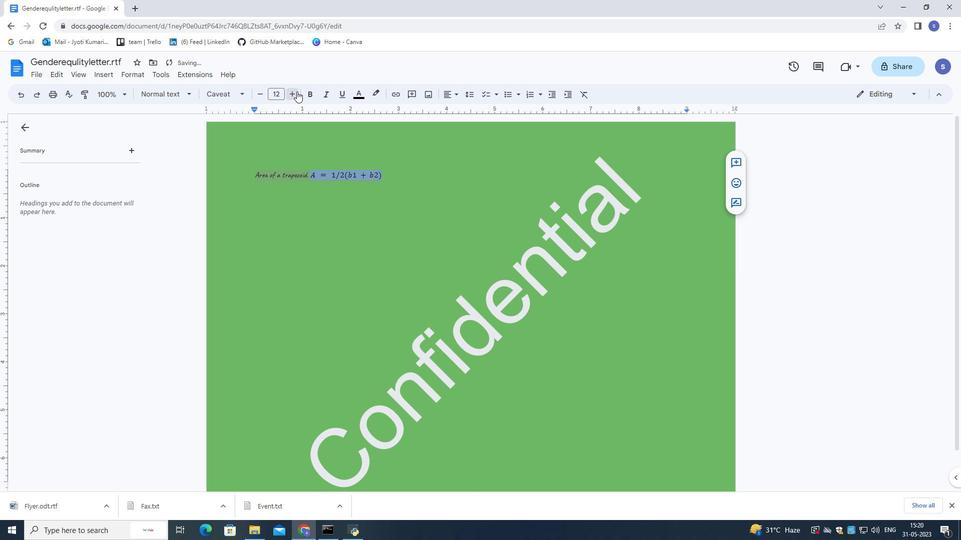 
Action: Mouse pressed left at (296, 91)
Screenshot: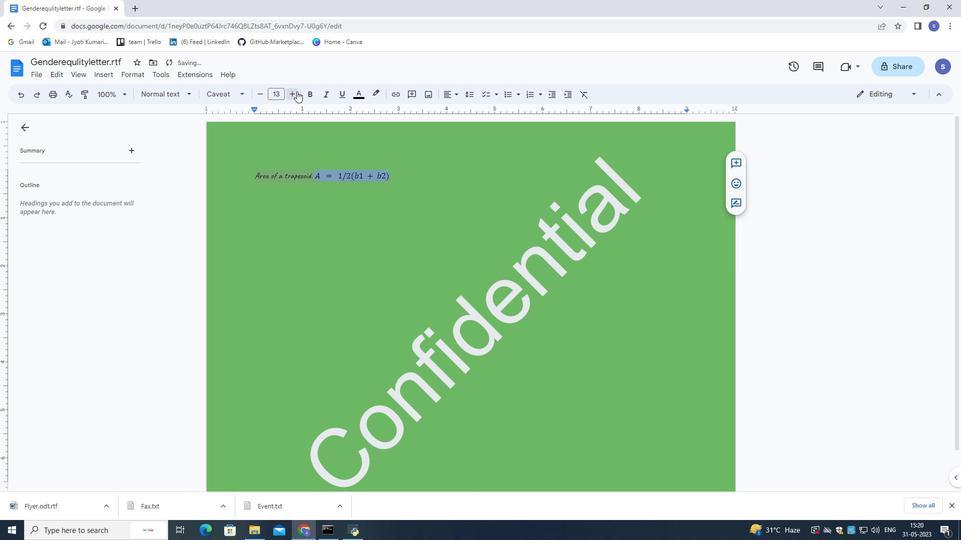 
Action: Mouse pressed left at (296, 91)
Screenshot: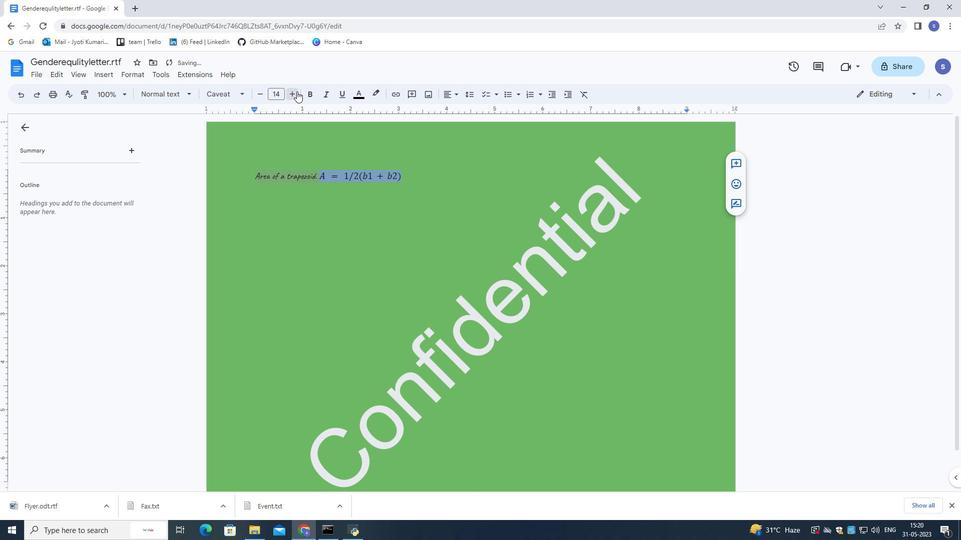 
Action: Mouse pressed left at (296, 91)
Screenshot: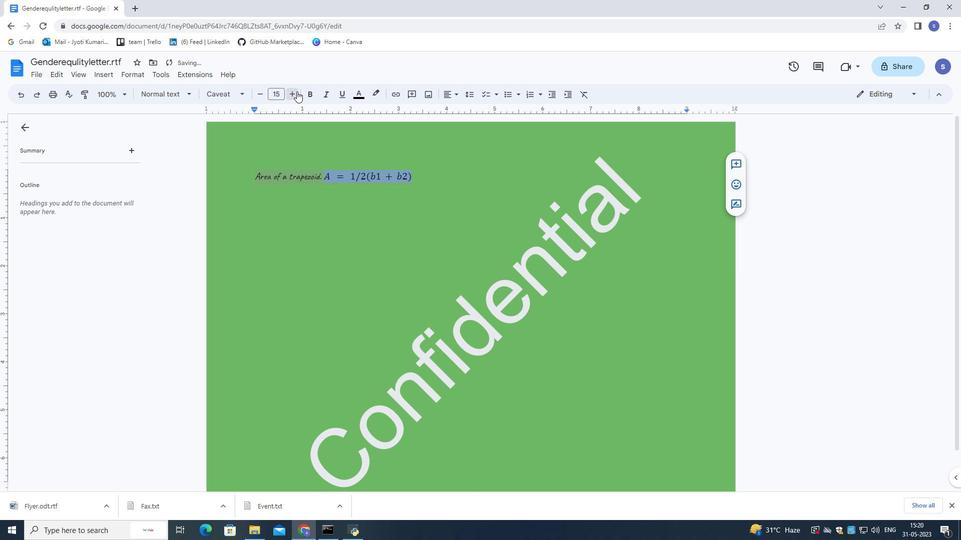 
Action: Mouse pressed left at (296, 91)
Screenshot: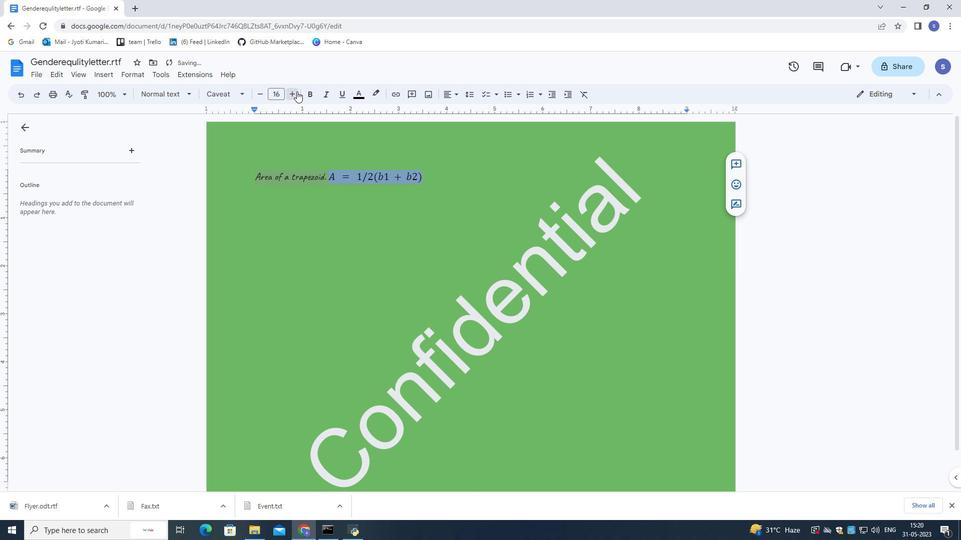 
Action: Mouse pressed left at (296, 91)
Screenshot: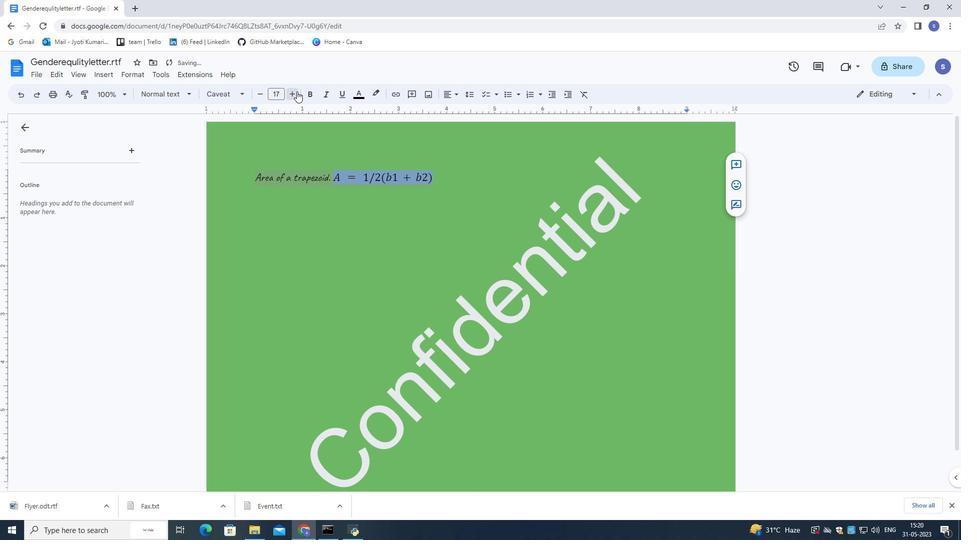 
Action: Mouse pressed left at (296, 91)
Screenshot: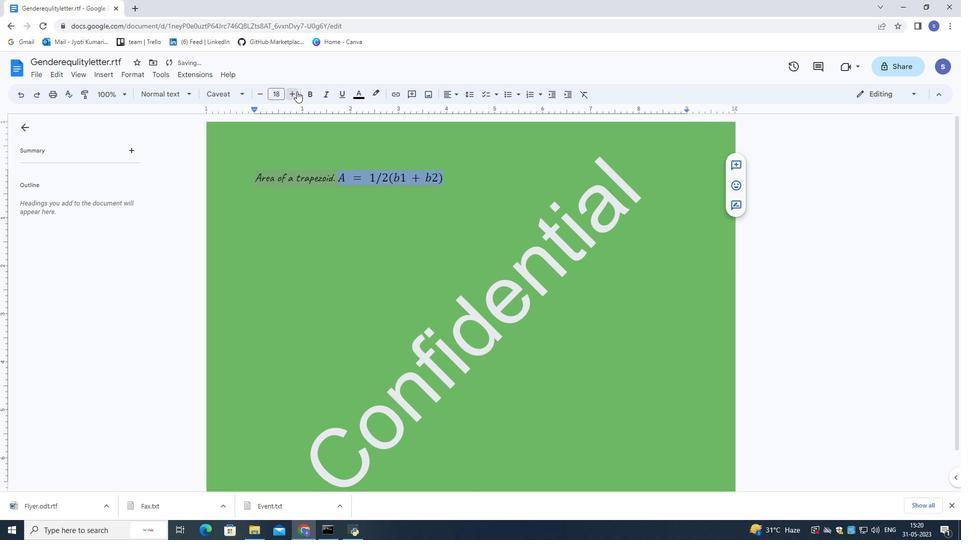 
Action: Mouse pressed left at (296, 91)
Screenshot: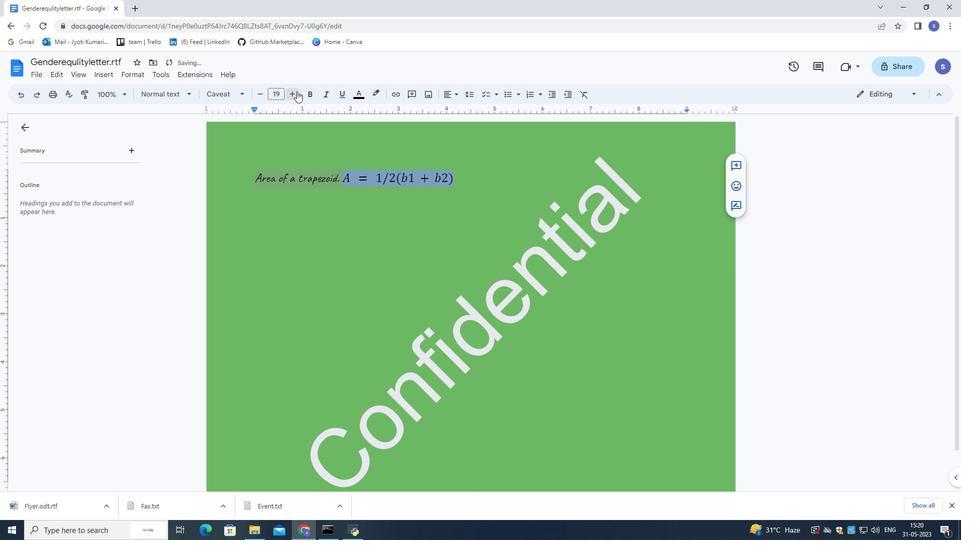 
Action: Mouse pressed left at (296, 91)
Screenshot: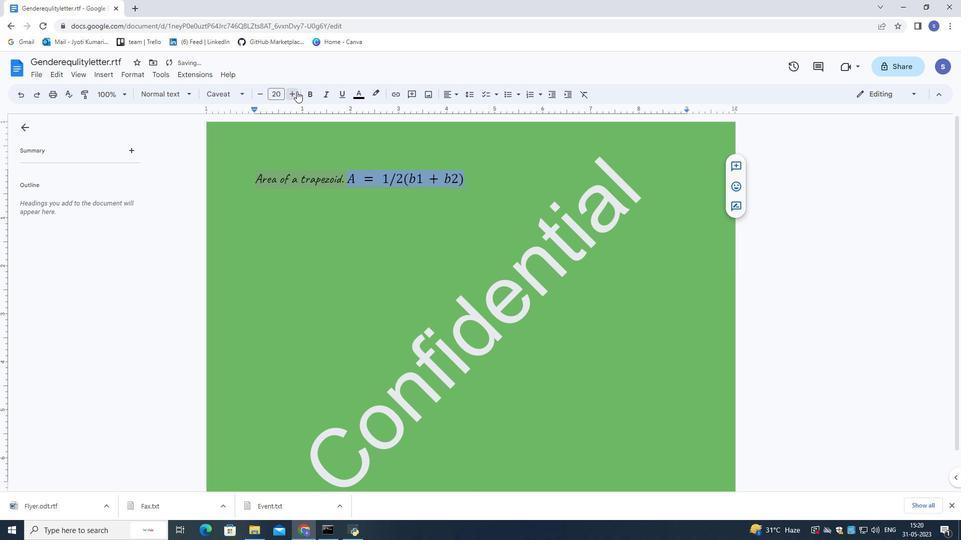 
Action: Mouse moved to (256, 93)
Screenshot: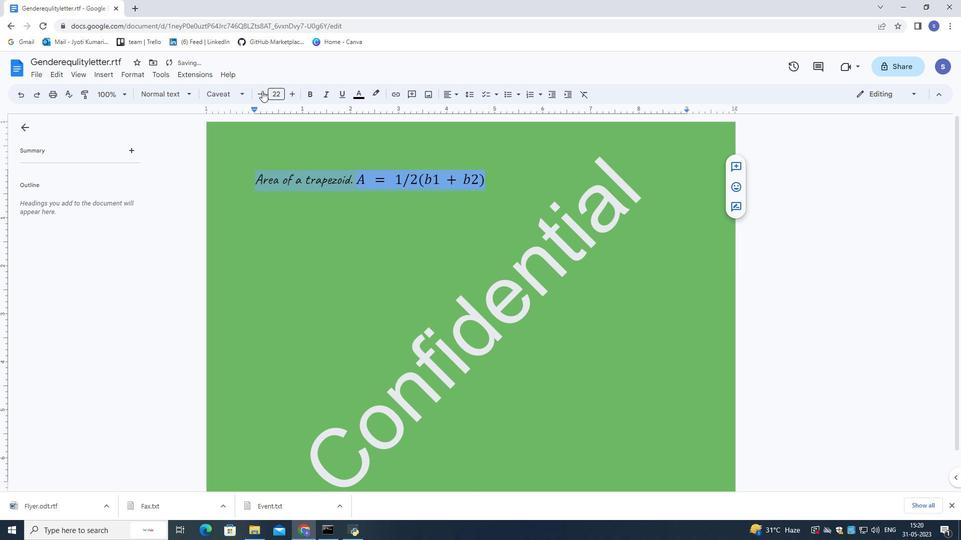 
Action: Mouse pressed left at (256, 93)
Screenshot: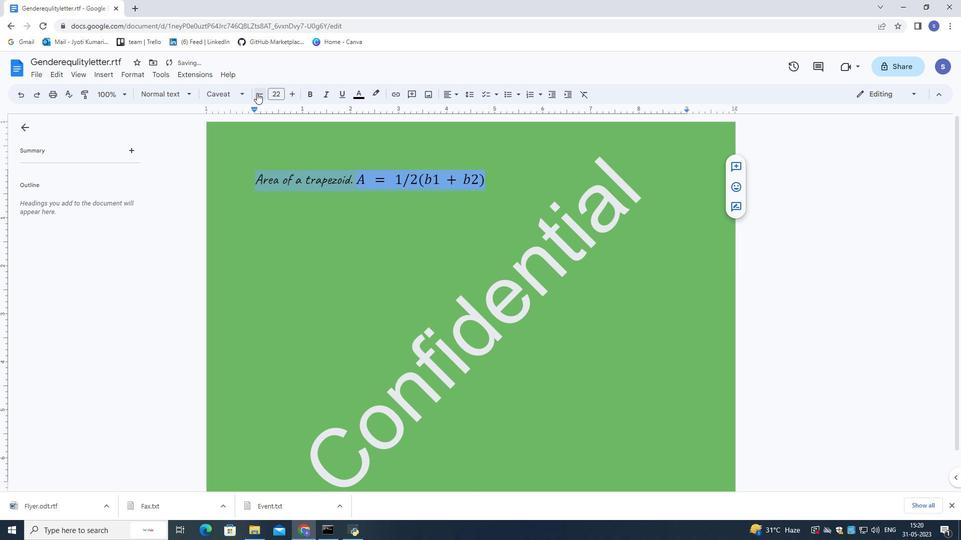 
Action: Mouse pressed left at (256, 93)
Screenshot: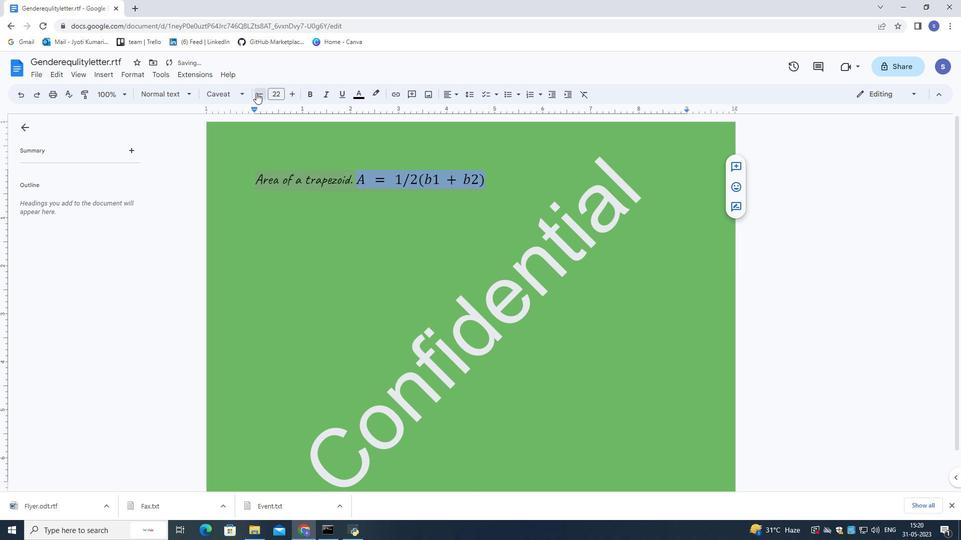 
Action: Mouse moved to (383, 246)
Screenshot: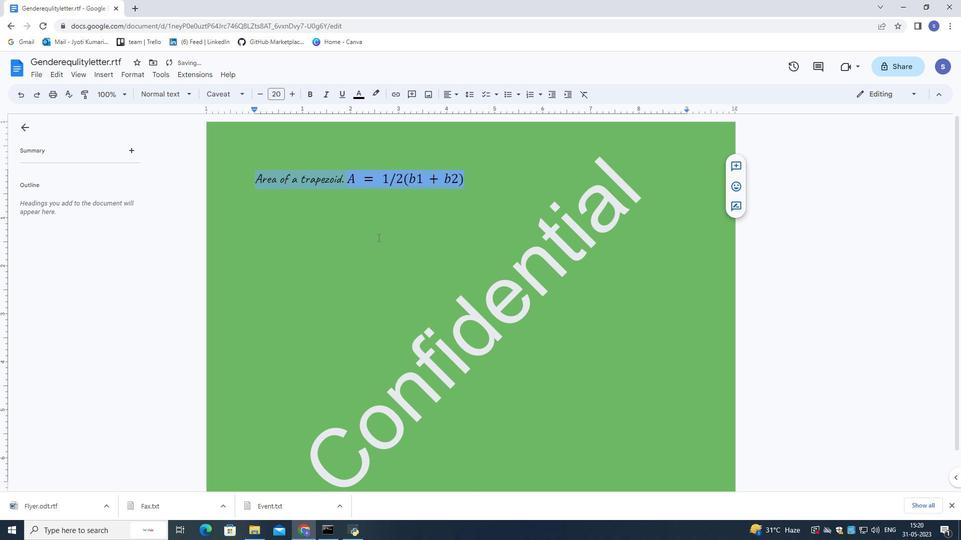 
Action: Mouse scrolled (383, 246) with delta (0, 0)
Screenshot: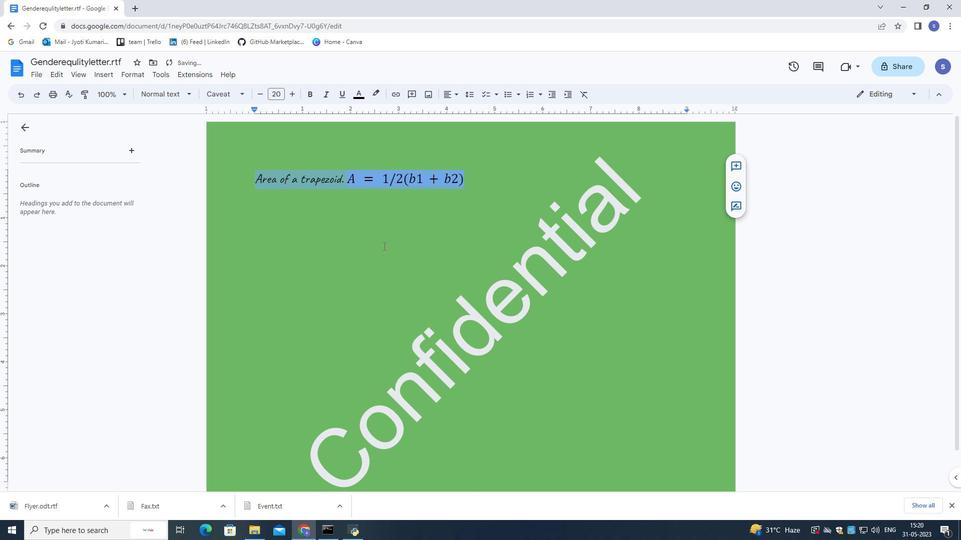 
Action: Mouse scrolled (383, 246) with delta (0, 0)
Screenshot: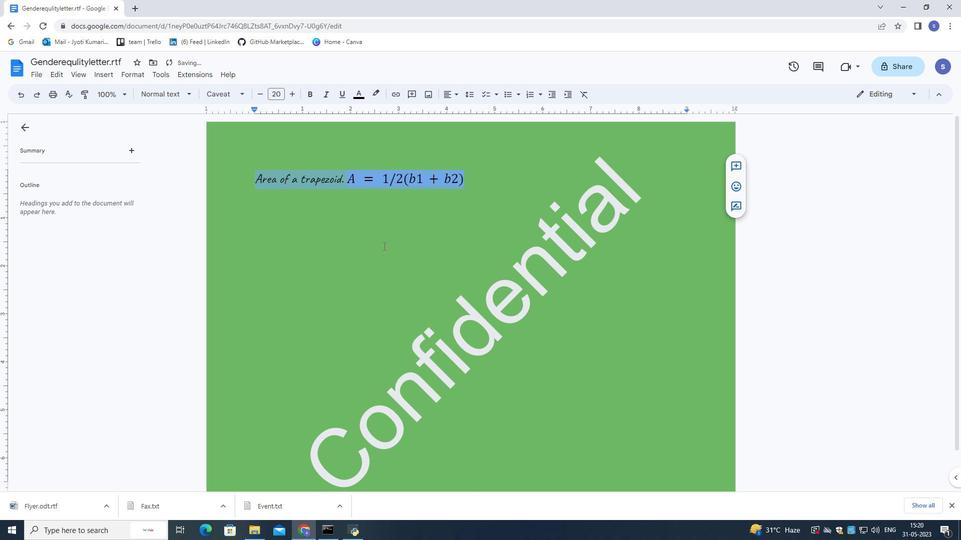 
Action: Mouse scrolled (383, 246) with delta (0, 0)
Screenshot: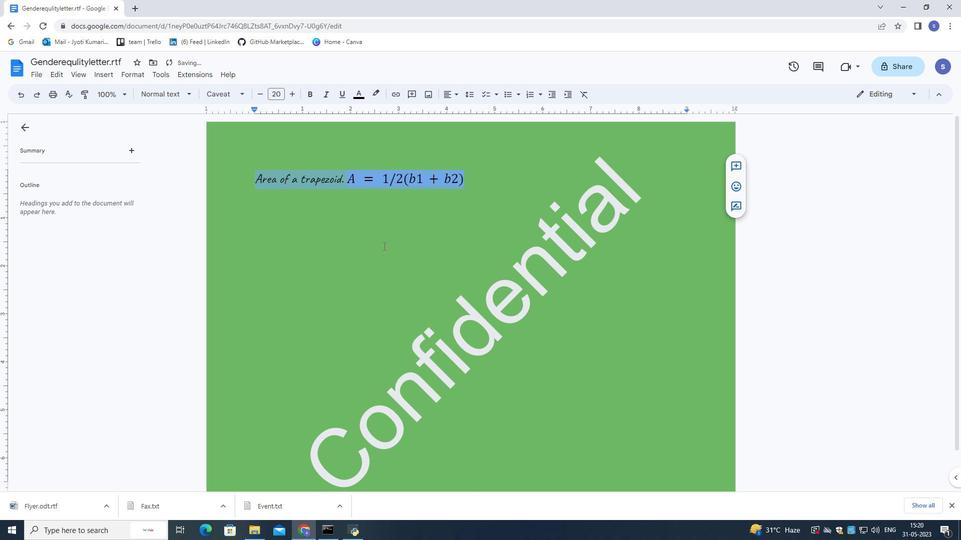 
Action: Mouse scrolled (383, 245) with delta (0, 0)
Screenshot: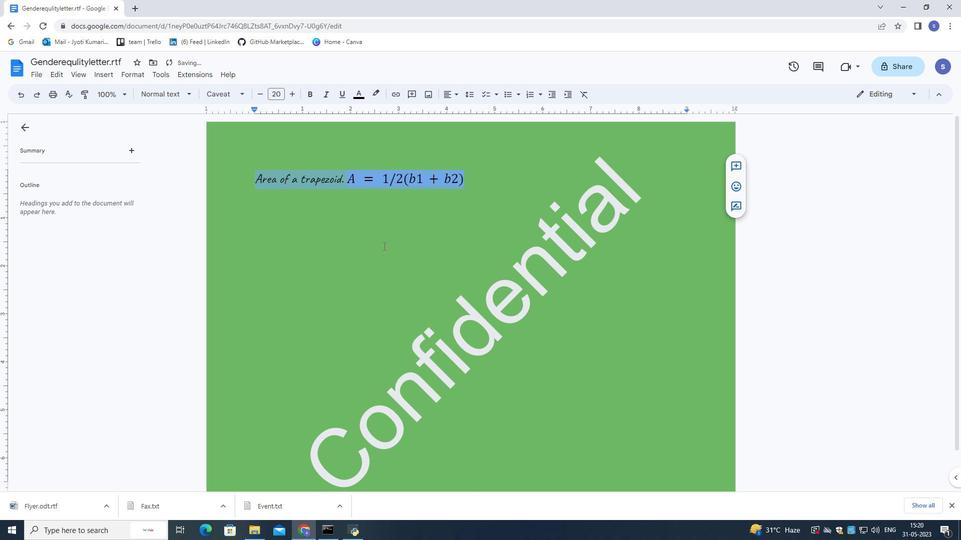 
Action: Mouse scrolled (383, 245) with delta (0, 0)
Screenshot: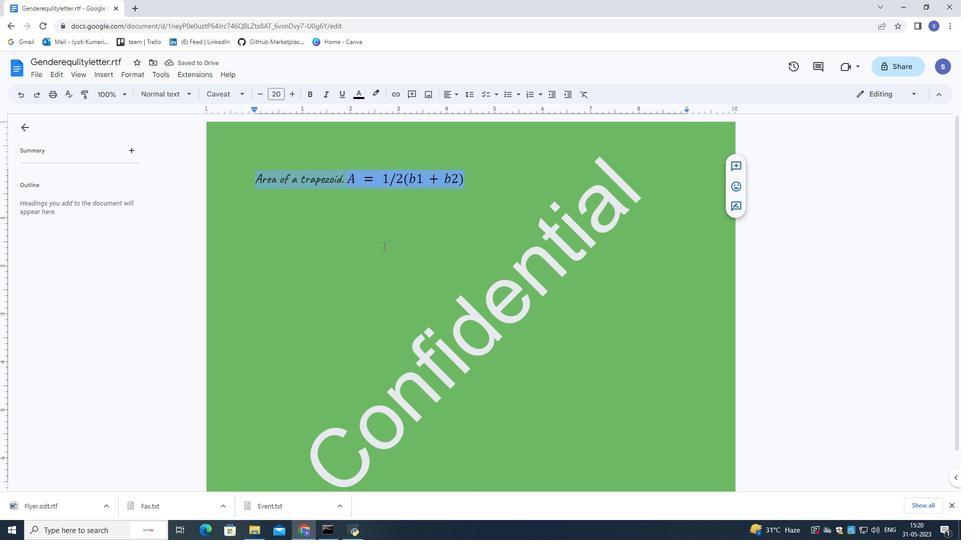 
Action: Mouse scrolled (383, 245) with delta (0, 0)
Screenshot: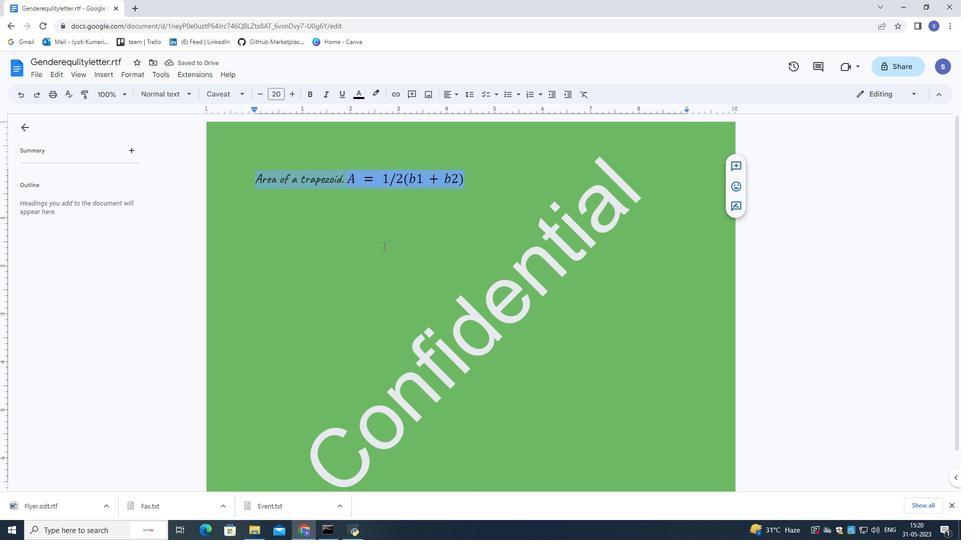 
Action: Mouse scrolled (383, 245) with delta (0, 0)
Screenshot: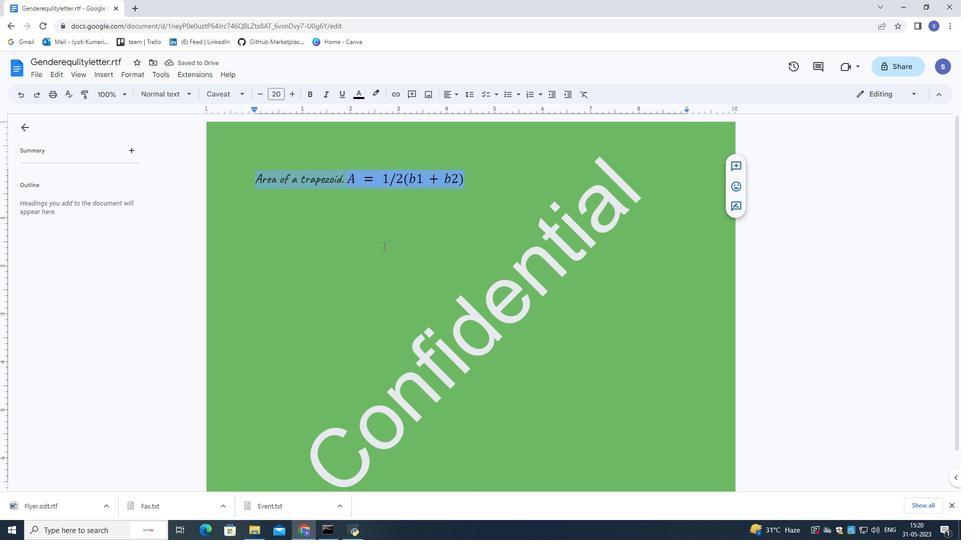 
Action: Mouse scrolled (383, 245) with delta (0, 0)
Screenshot: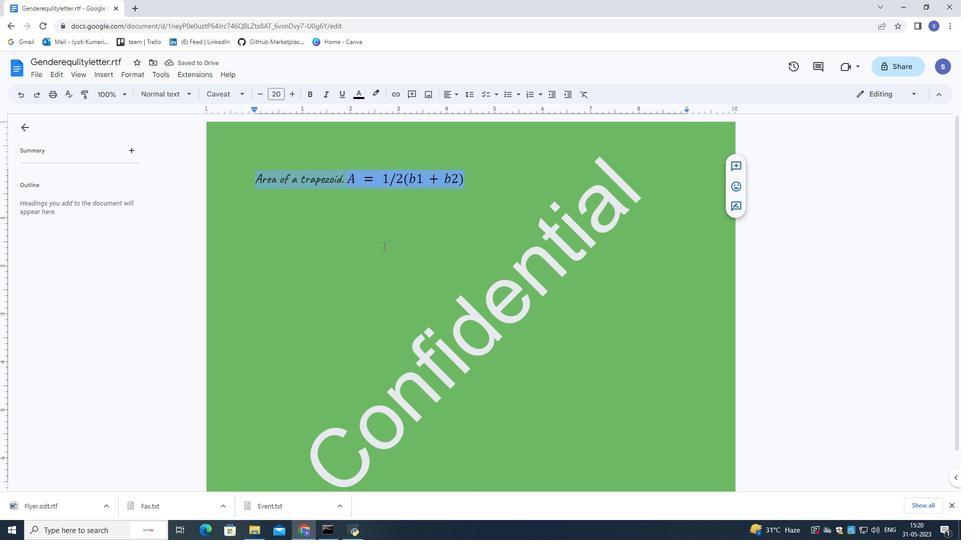 
Action: Mouse scrolled (383, 246) with delta (0, 0)
Screenshot: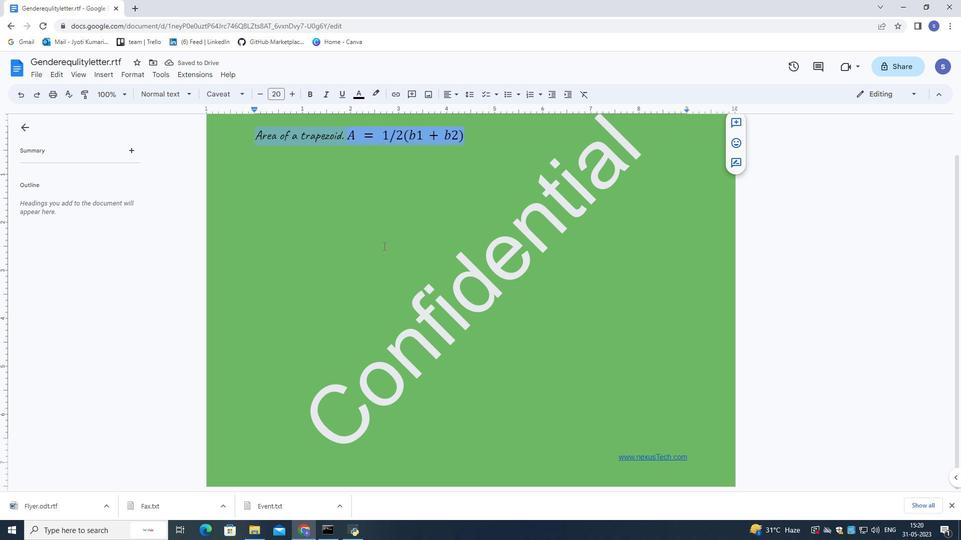 
Action: Mouse scrolled (383, 246) with delta (0, 0)
Screenshot: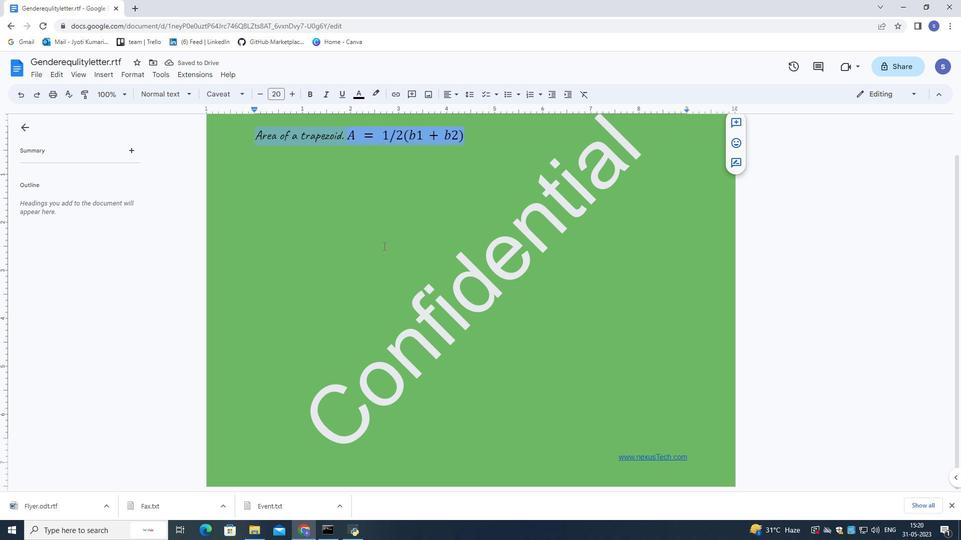 
Action: Mouse scrolled (383, 246) with delta (0, 0)
Screenshot: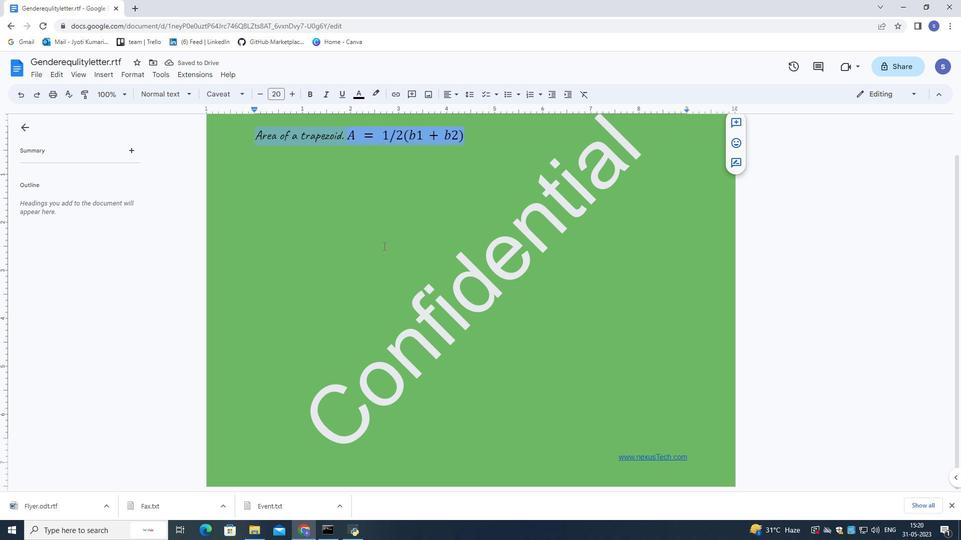 
Action: Mouse scrolled (383, 246) with delta (0, 0)
Screenshot: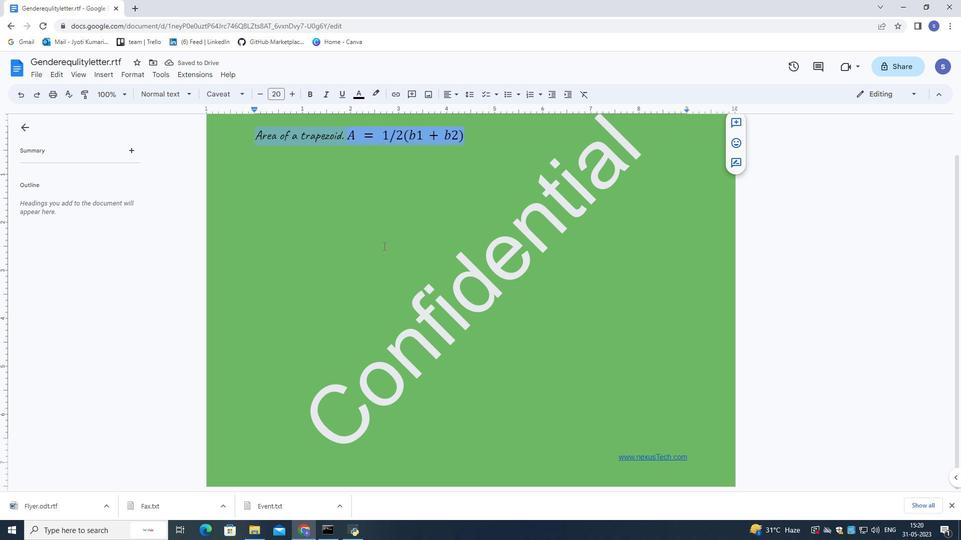 
Action: Mouse scrolled (383, 246) with delta (0, 0)
Screenshot: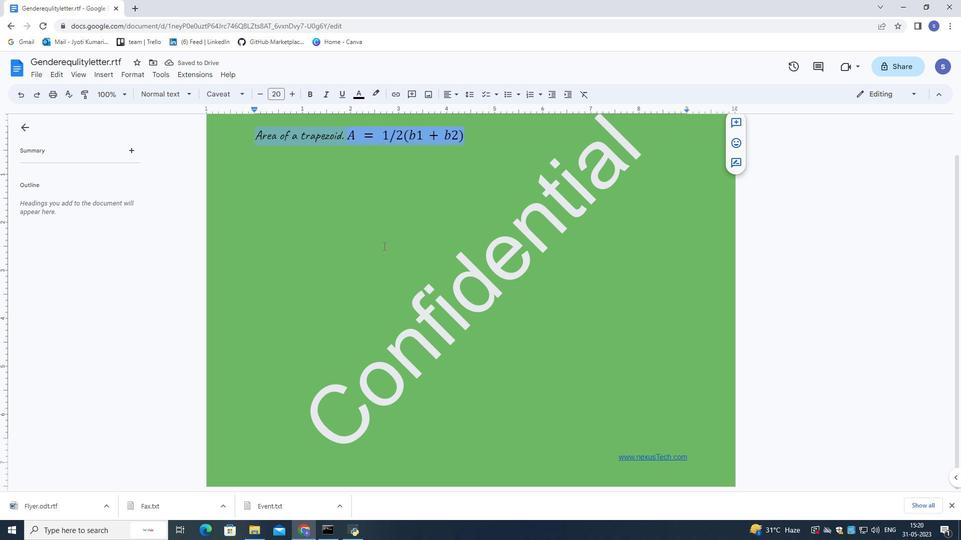 
Action: Mouse scrolled (383, 246) with delta (0, 0)
Screenshot: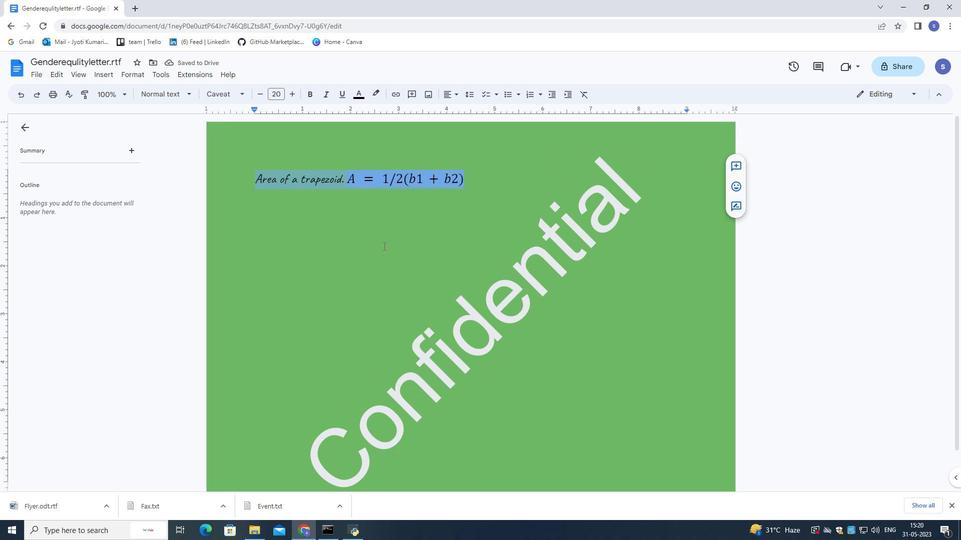 
Action: Mouse scrolled (383, 246) with delta (0, 0)
Screenshot: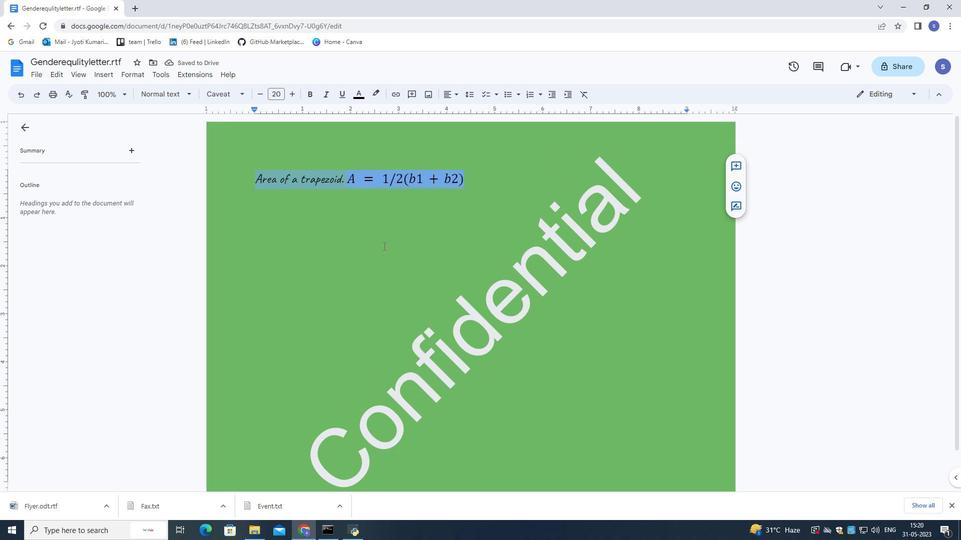 
Action: Mouse scrolled (383, 246) with delta (0, 0)
Screenshot: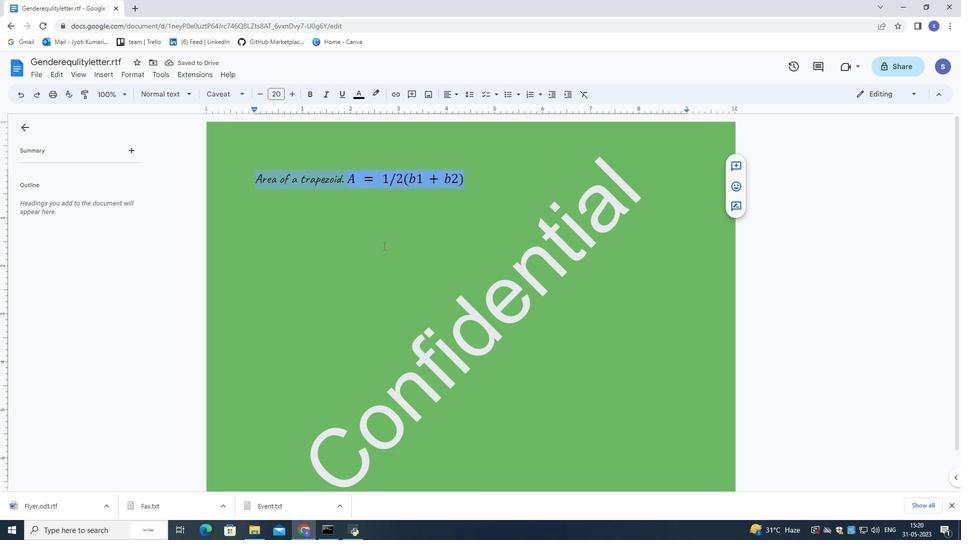 
Action: Mouse moved to (614, 403)
Screenshot: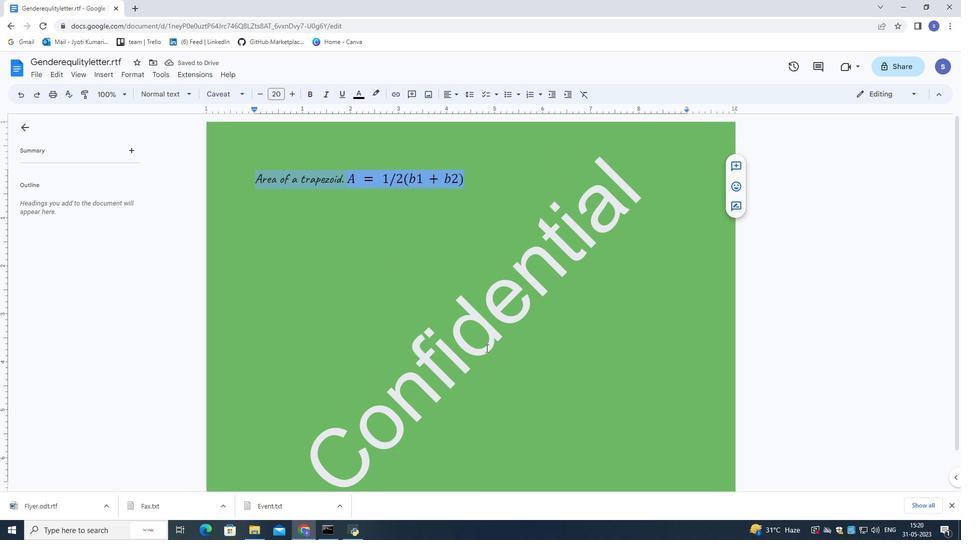 
Action: Mouse pressed left at (614, 403)
Screenshot: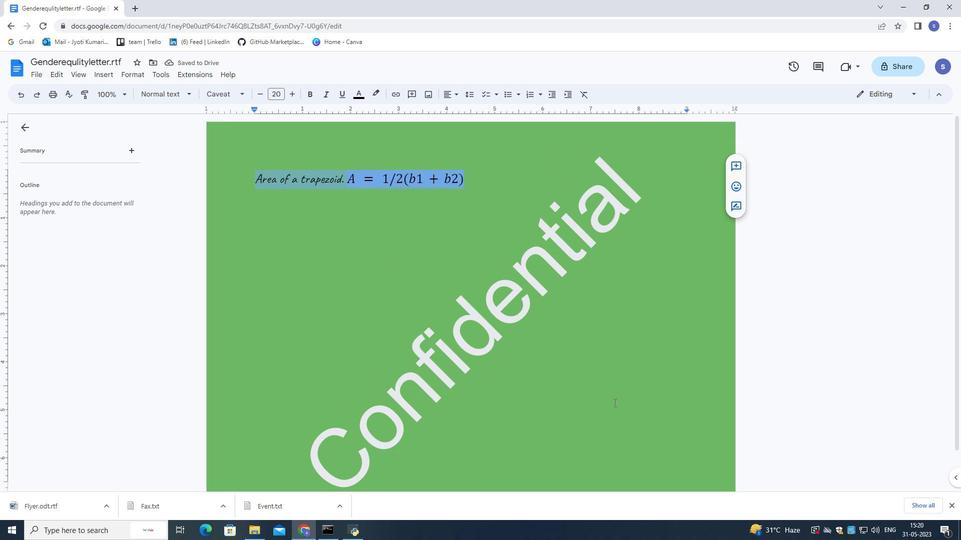
Action: Mouse moved to (613, 399)
Screenshot: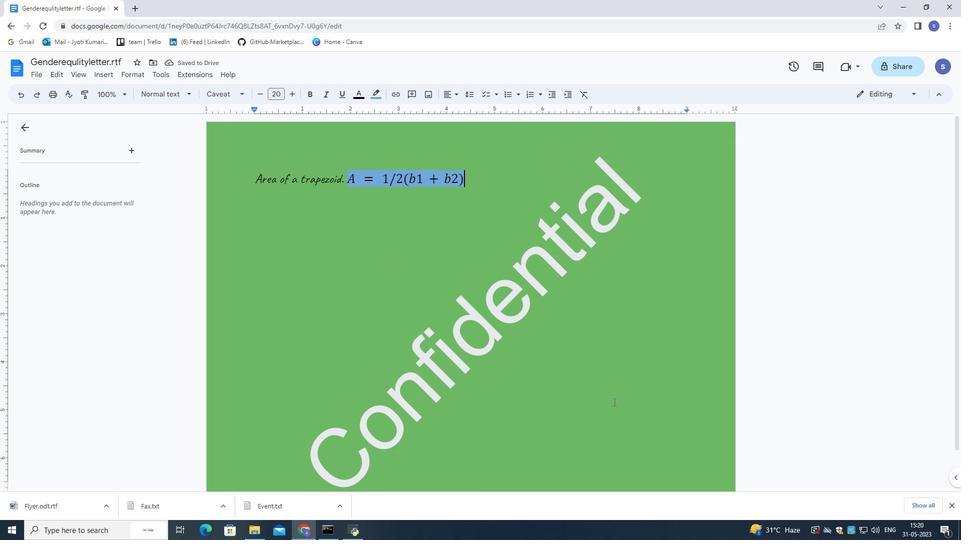 
